 Task: Find connections with filter location Nova Era with filter topic #Indiawith filter profile language Spanish with filter current company United HR Solutions Pvt. Ltd. with filter school TKM College of Engineering , Kollam with filter industry Temporary Help Services with filter service category Business Law with filter keywords title Dog Walker / Pet Sitter
Action: Mouse moved to (257, 337)
Screenshot: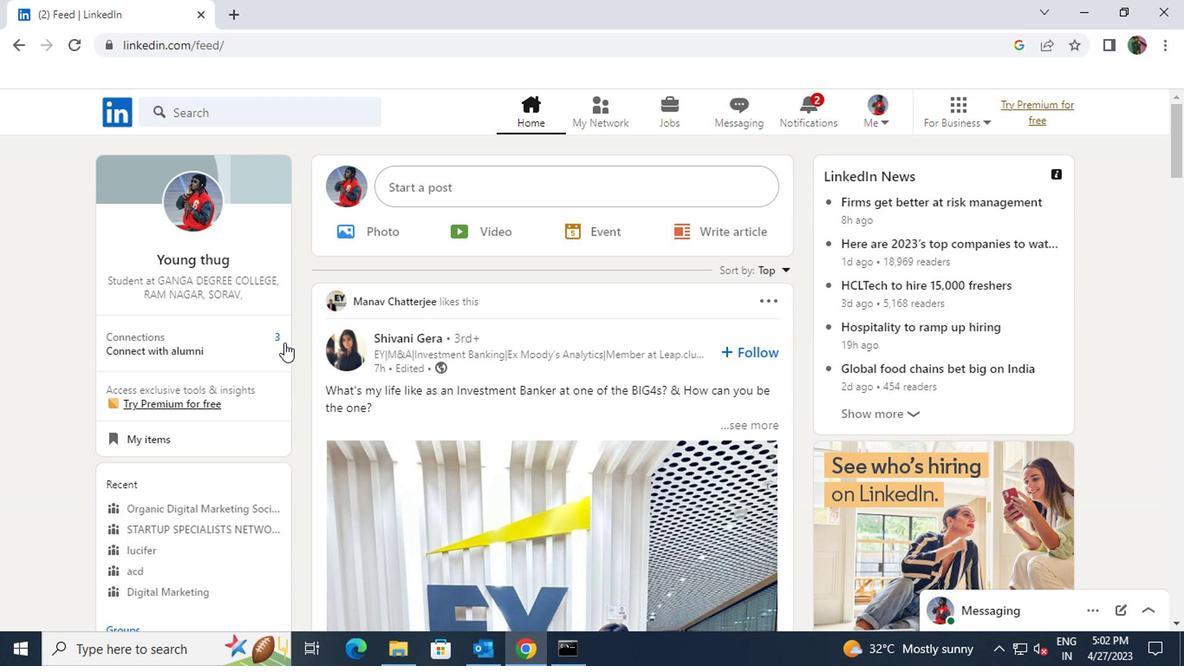 
Action: Mouse pressed left at (257, 337)
Screenshot: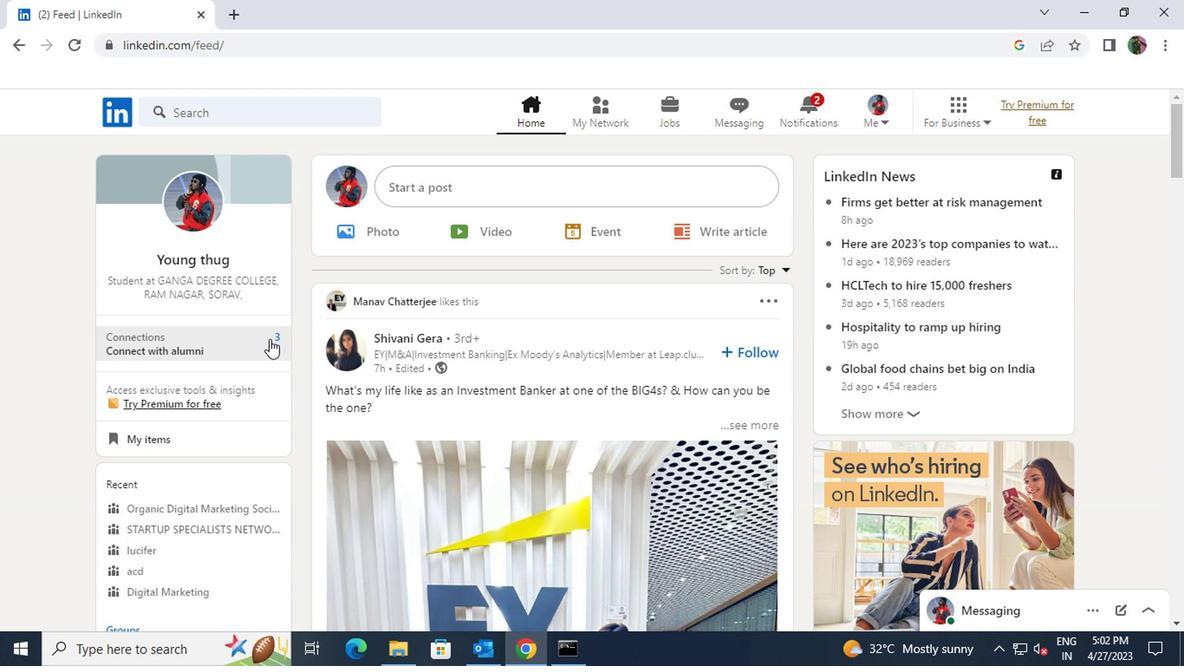 
Action: Mouse moved to (315, 207)
Screenshot: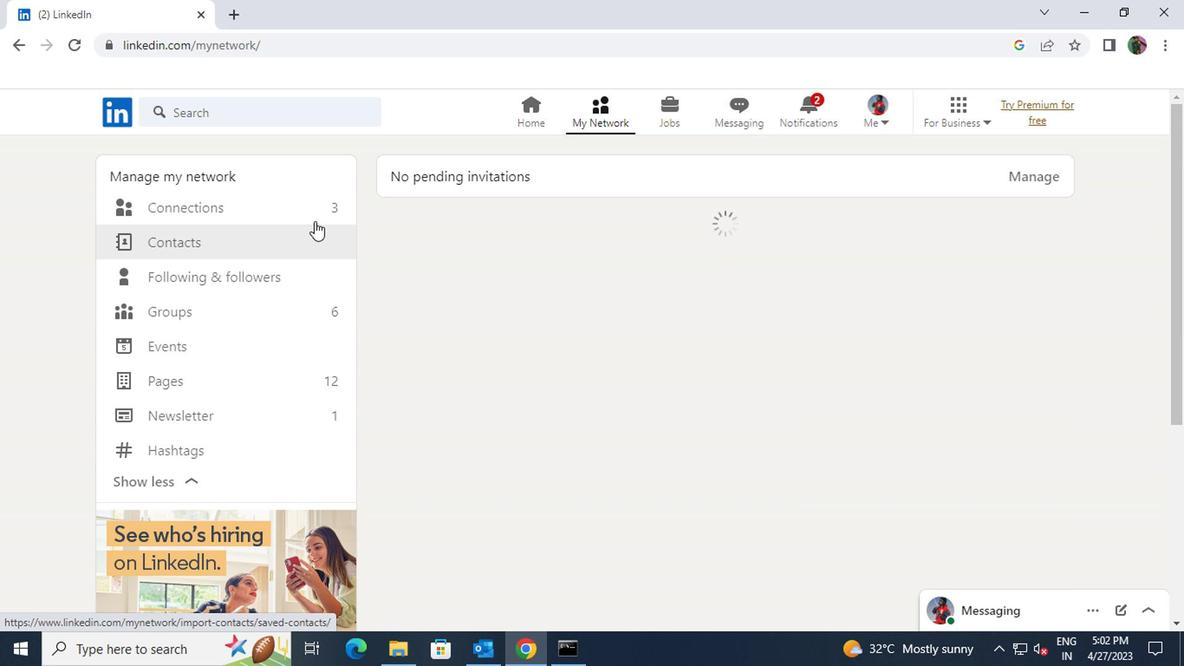 
Action: Mouse pressed left at (315, 207)
Screenshot: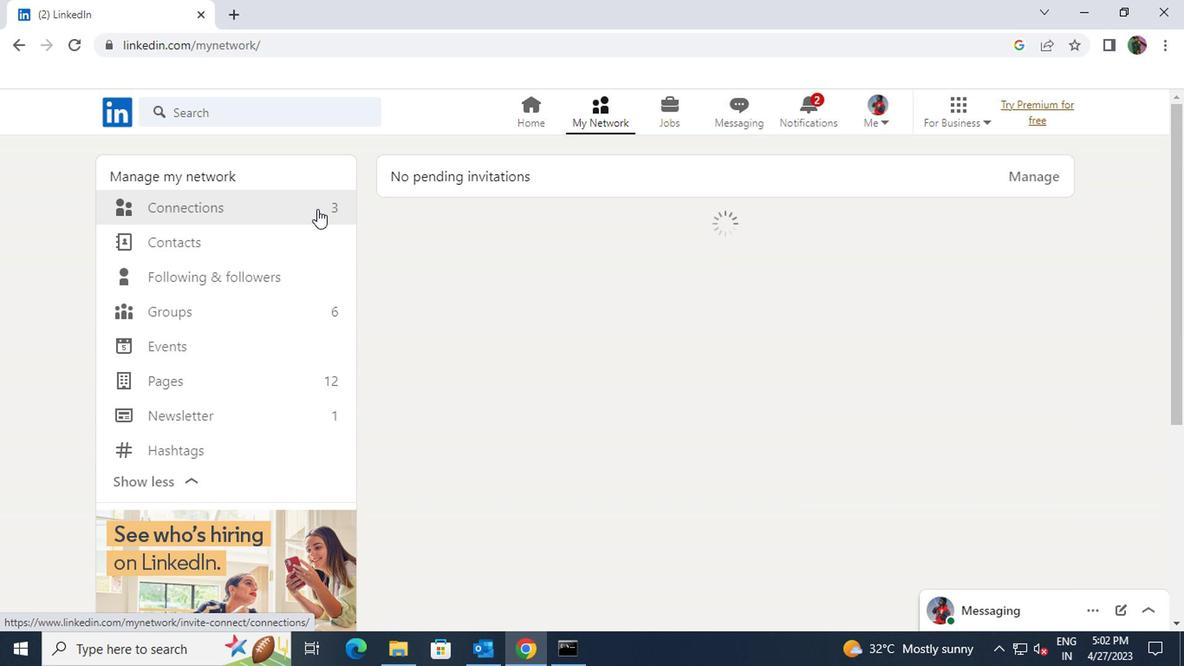 
Action: Mouse moved to (704, 211)
Screenshot: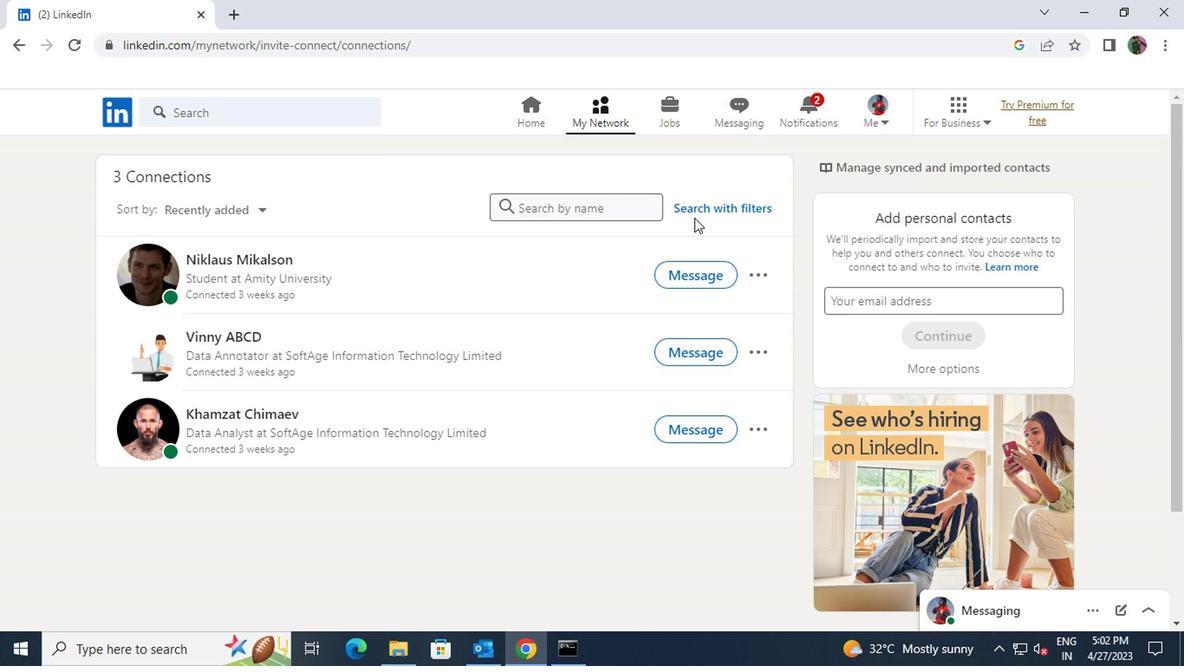
Action: Mouse pressed left at (704, 211)
Screenshot: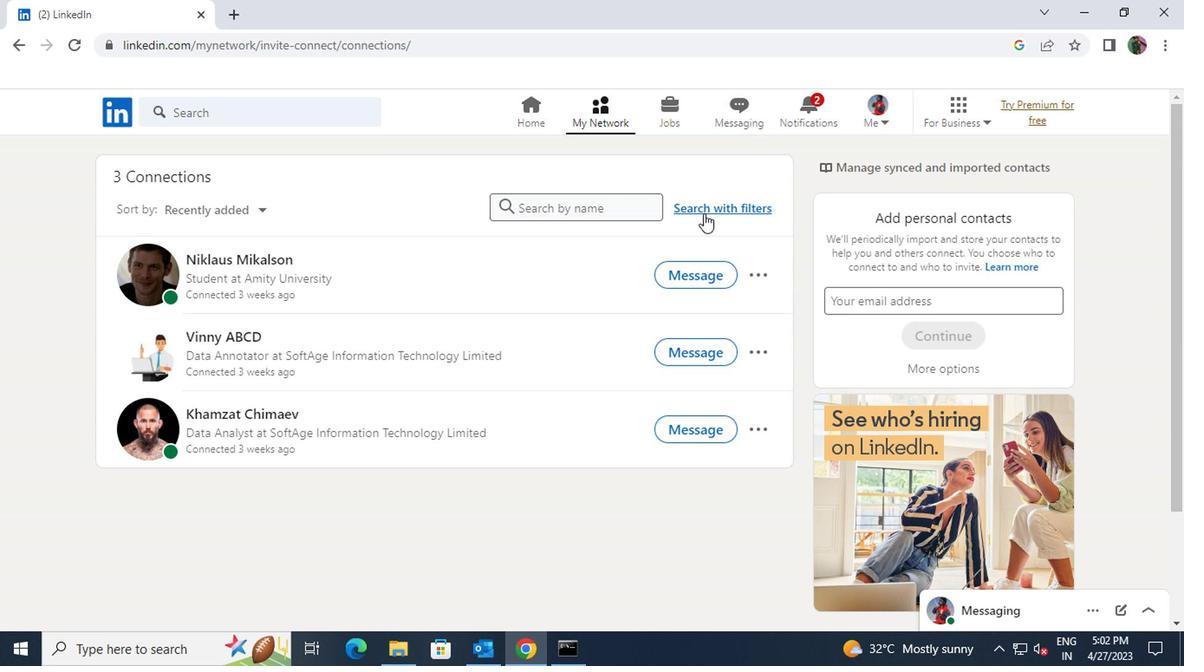 
Action: Mouse moved to (651, 166)
Screenshot: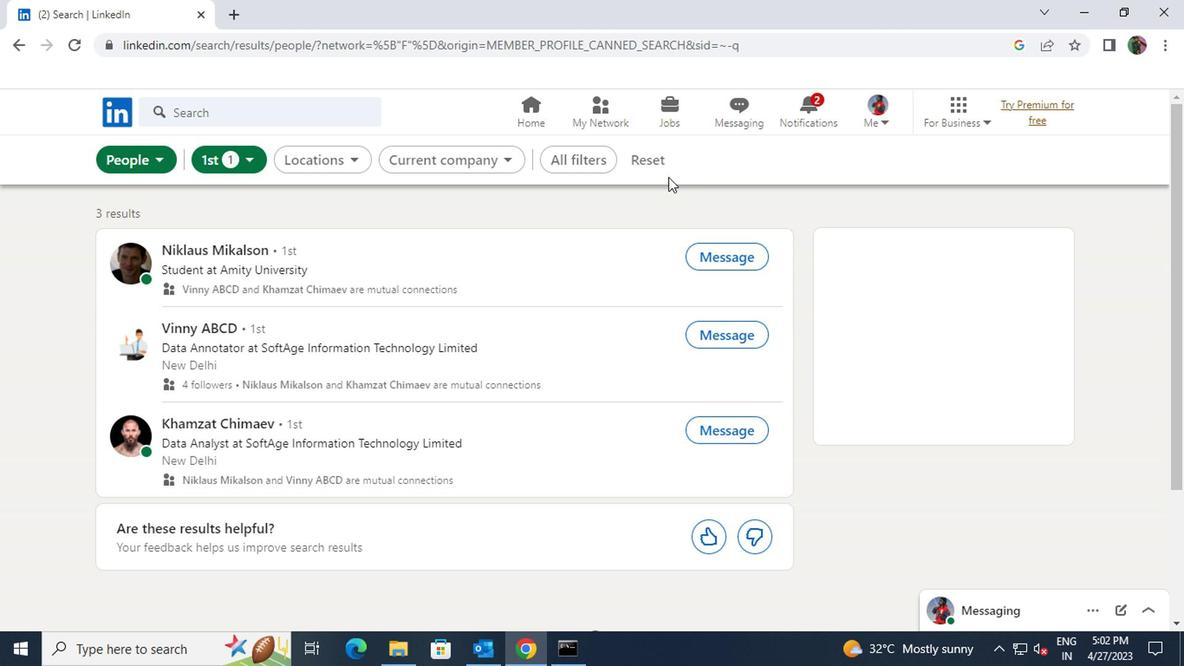 
Action: Mouse pressed left at (651, 166)
Screenshot: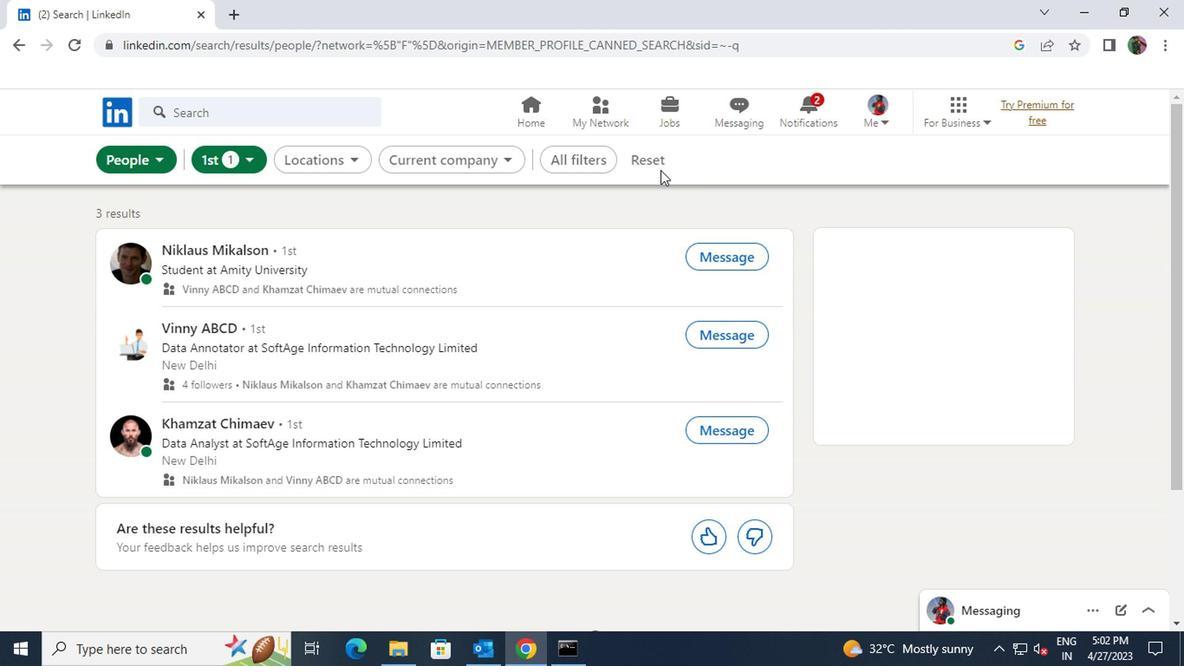 
Action: Mouse moved to (642, 159)
Screenshot: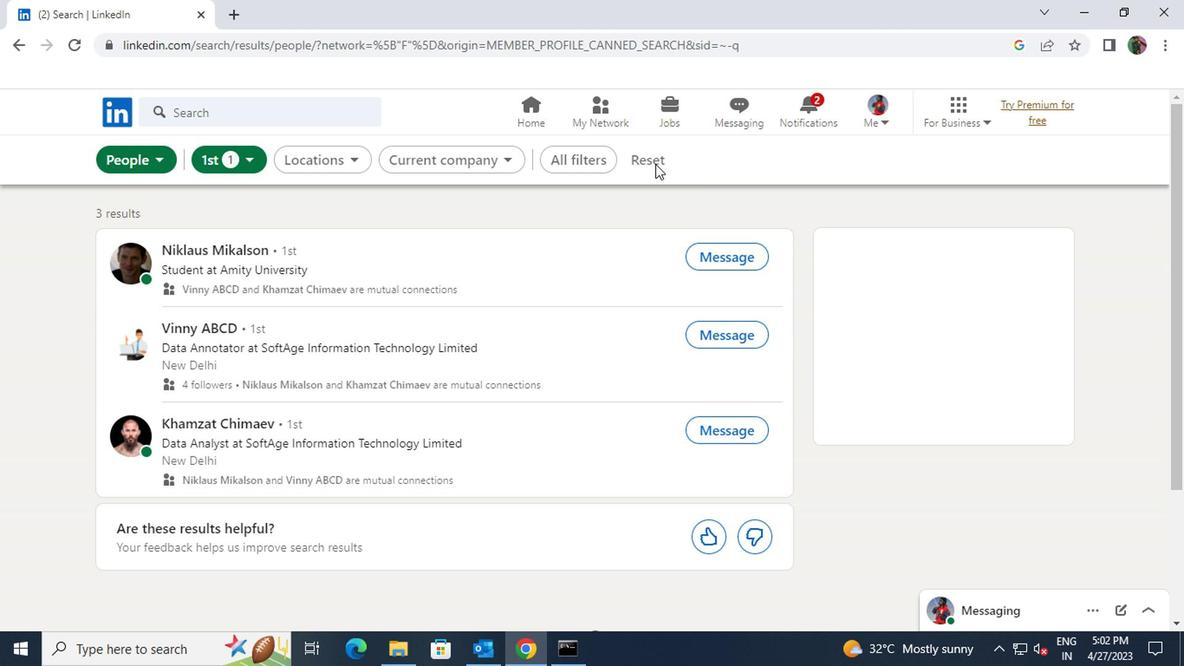 
Action: Mouse pressed left at (642, 159)
Screenshot: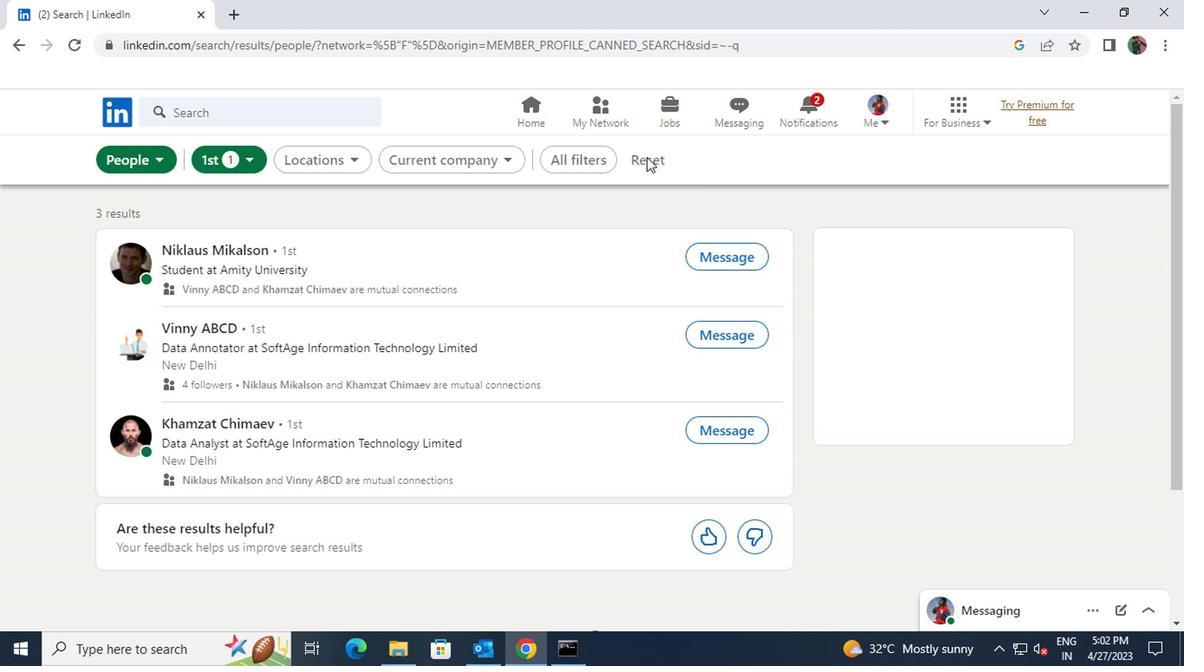 
Action: Mouse moved to (634, 162)
Screenshot: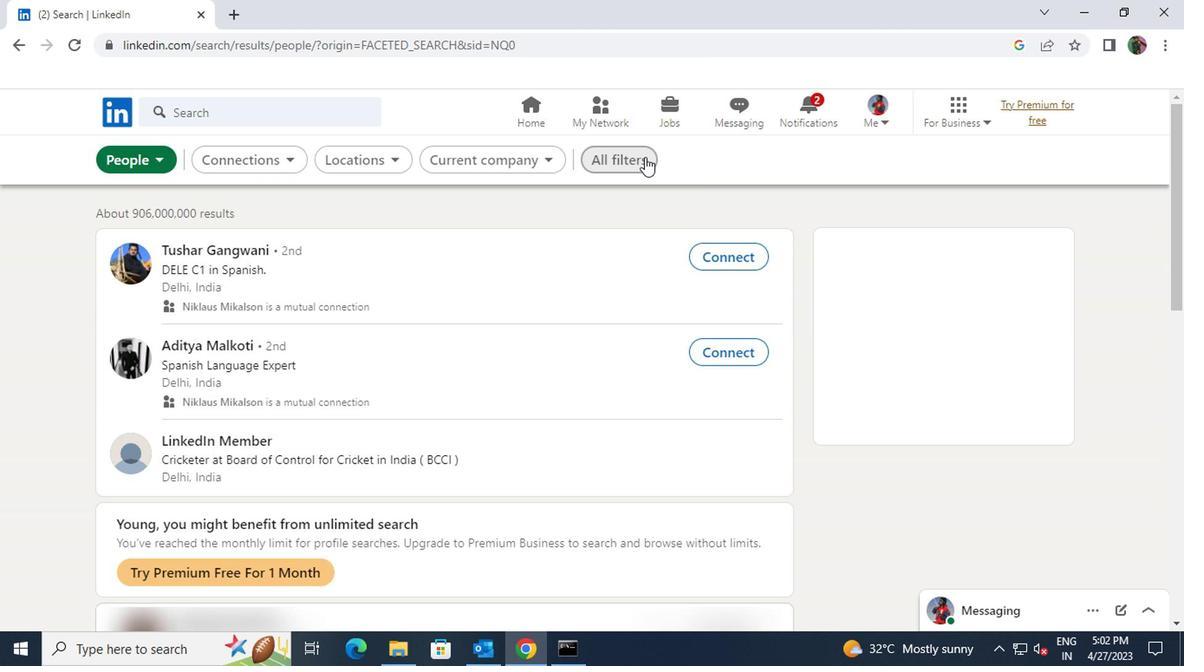 
Action: Mouse pressed left at (634, 162)
Screenshot: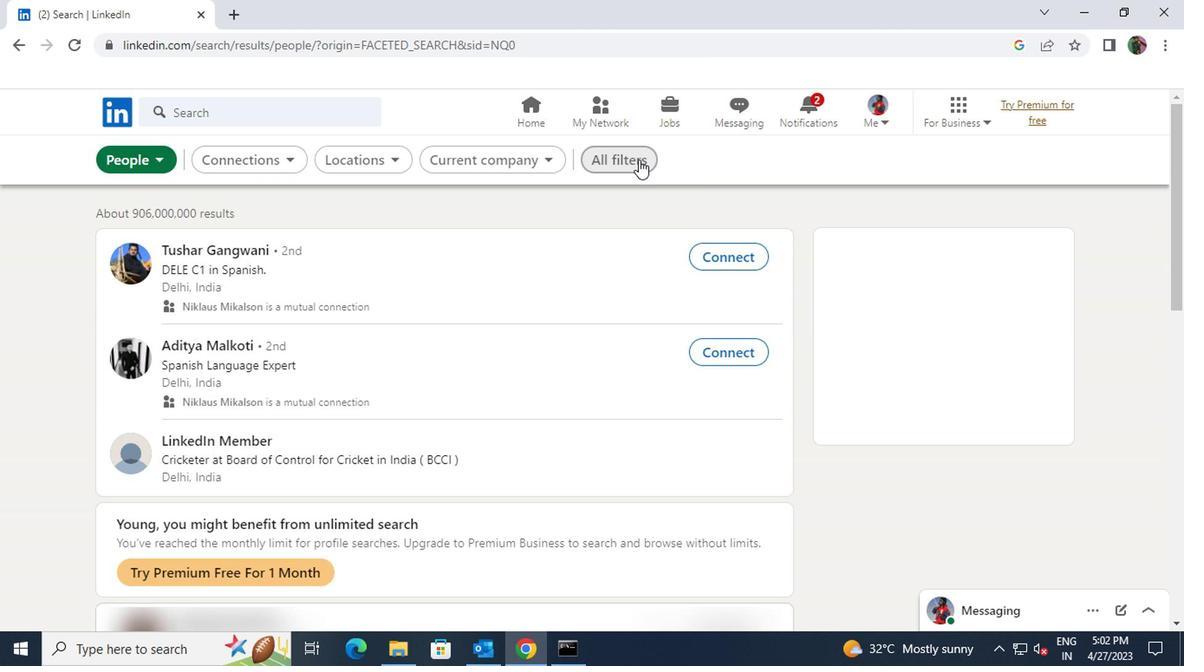 
Action: Mouse moved to (864, 320)
Screenshot: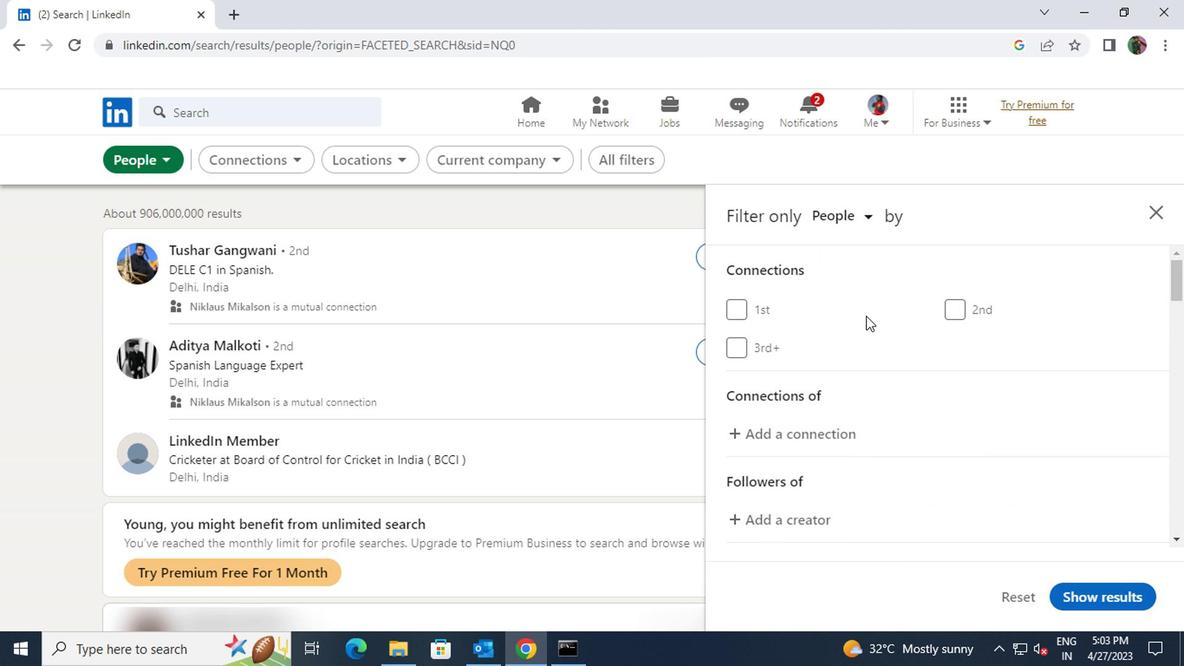 
Action: Mouse scrolled (864, 319) with delta (0, 0)
Screenshot: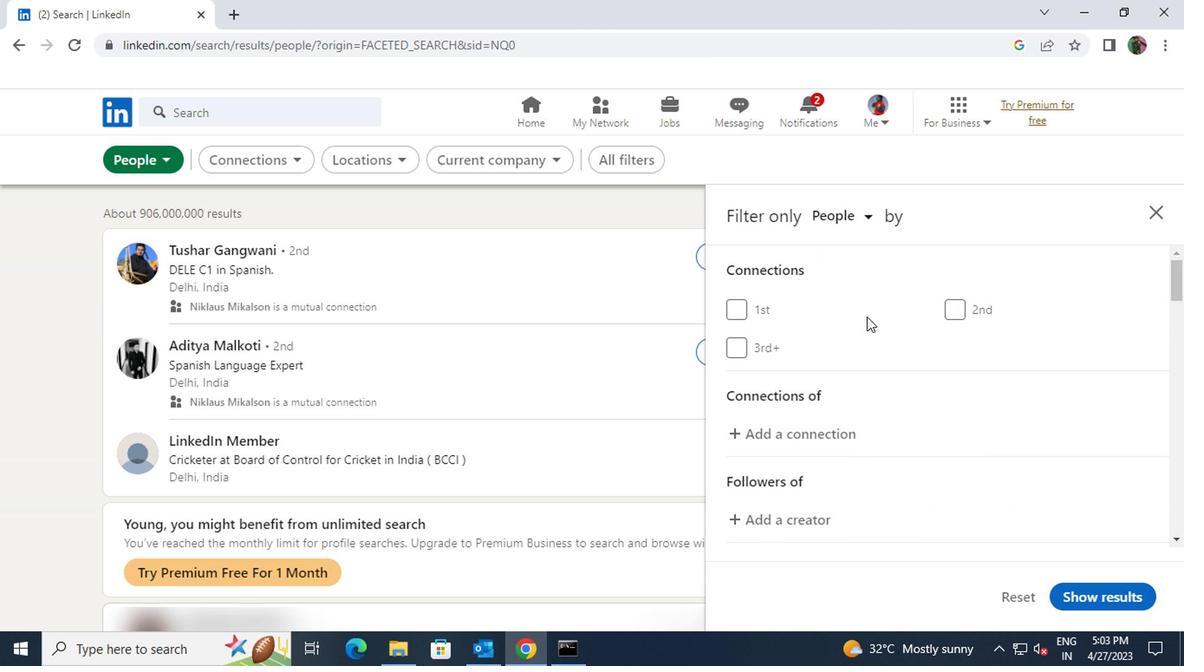 
Action: Mouse scrolled (864, 319) with delta (0, 0)
Screenshot: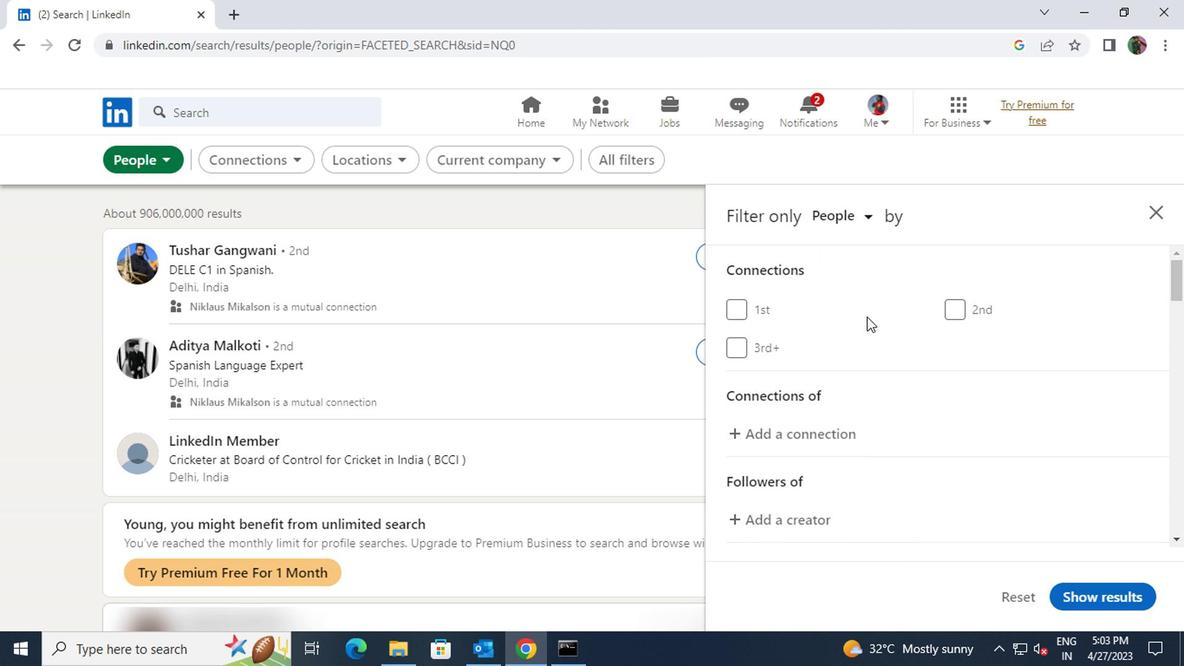 
Action: Mouse scrolled (864, 319) with delta (0, 0)
Screenshot: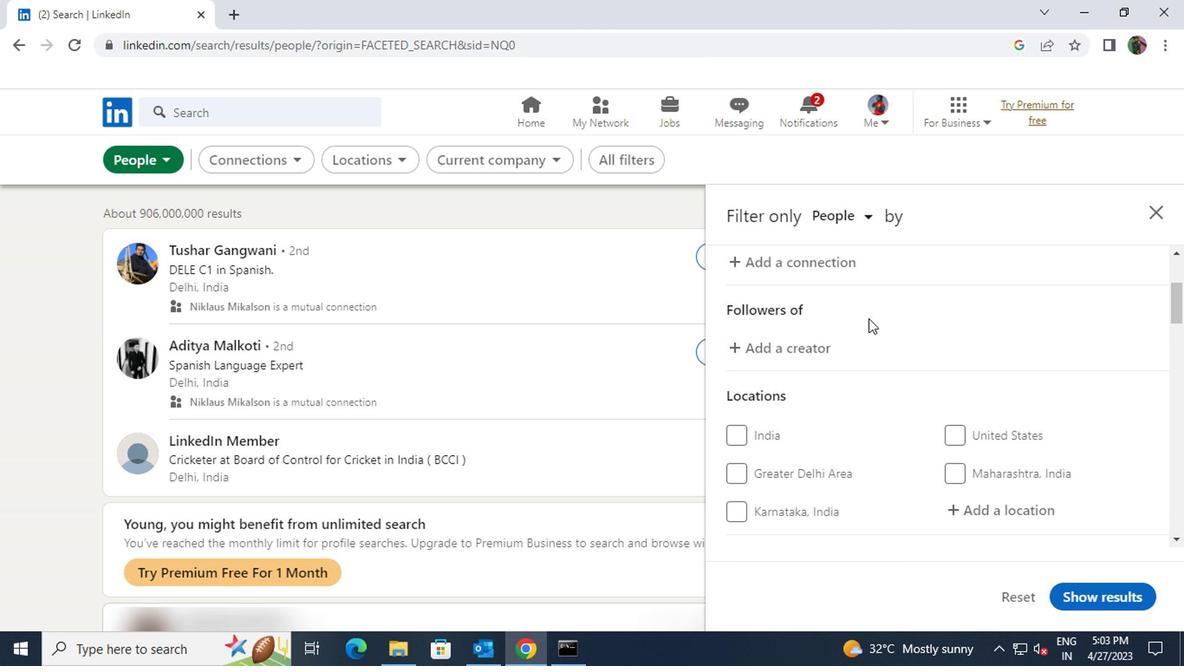 
Action: Mouse moved to (968, 419)
Screenshot: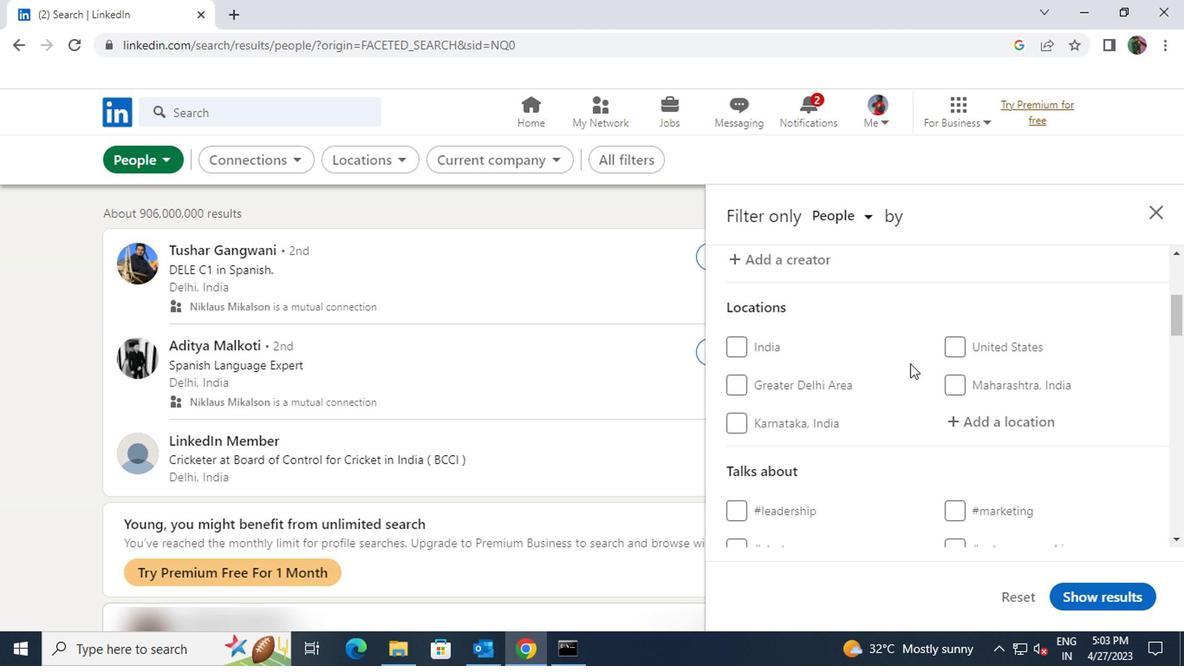 
Action: Mouse pressed left at (968, 419)
Screenshot: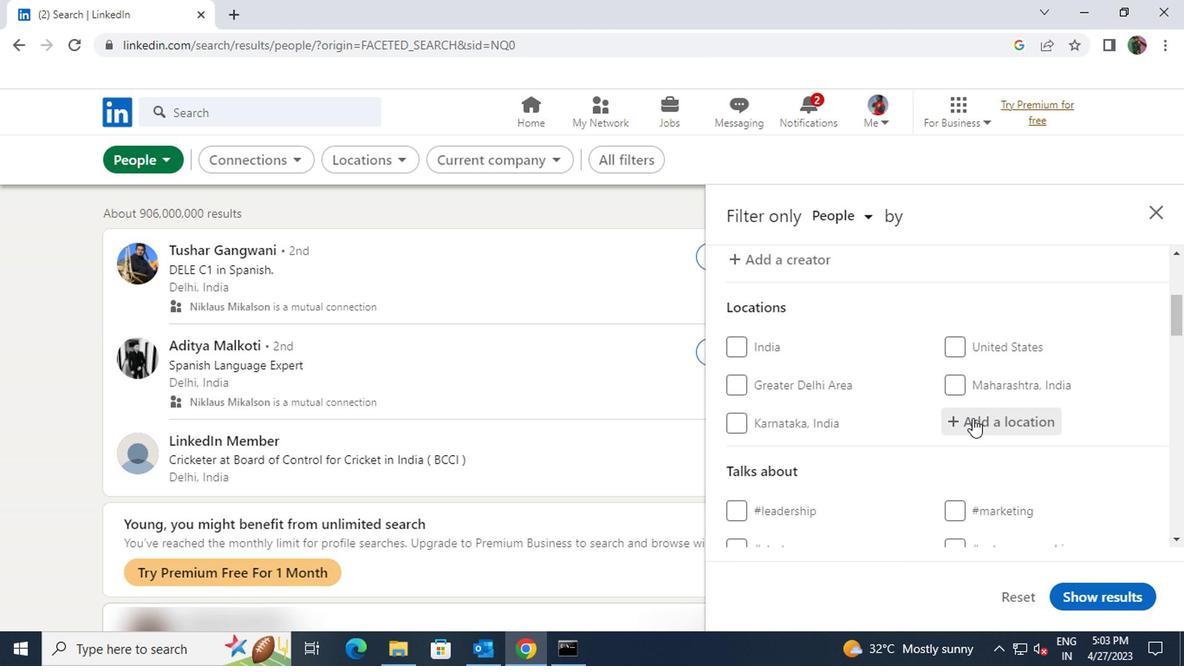
Action: Key pressed <Key.shift>NOVA<Key.space><Key.shift>ERA
Screenshot: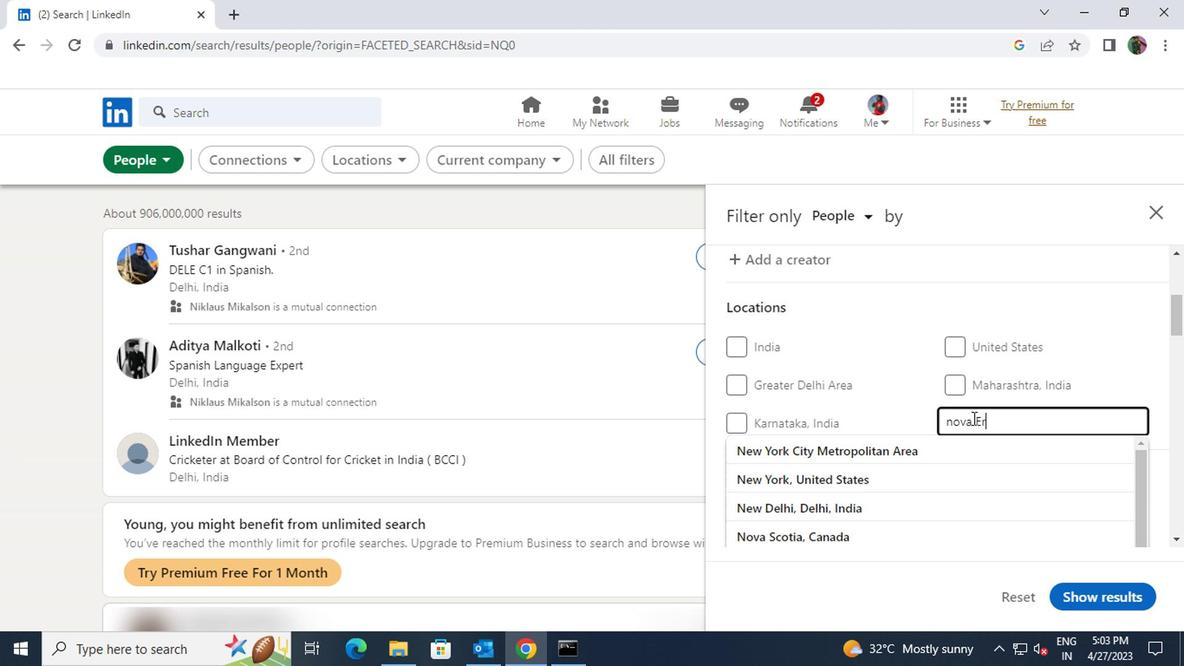 
Action: Mouse moved to (960, 437)
Screenshot: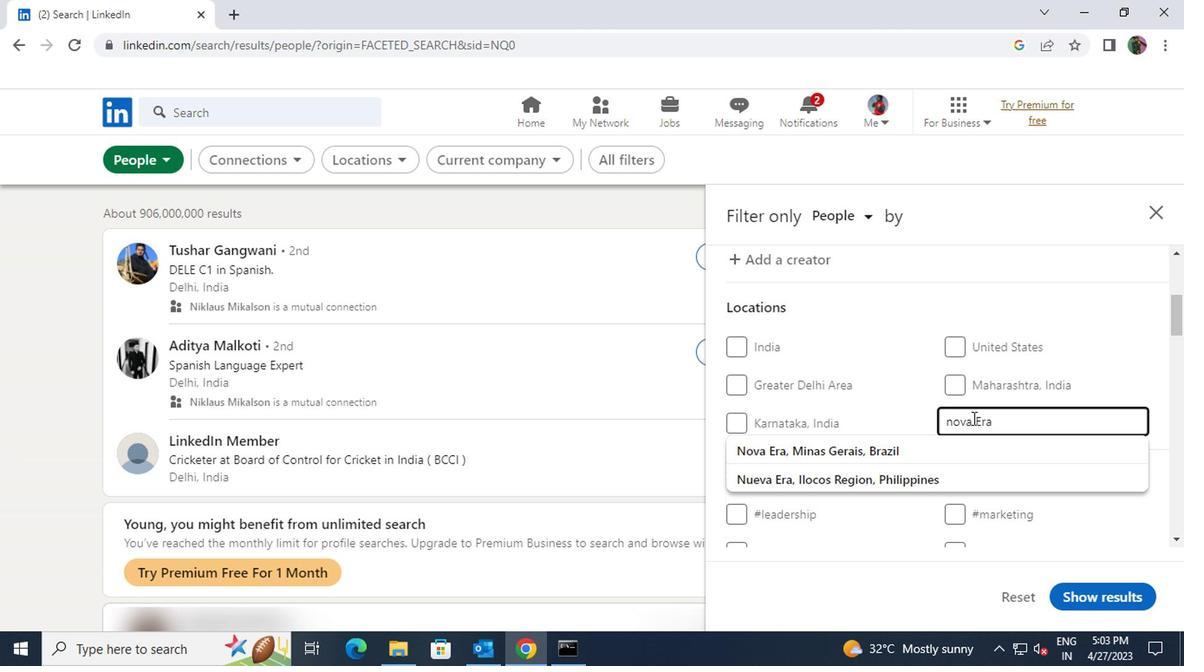 
Action: Mouse pressed left at (960, 437)
Screenshot: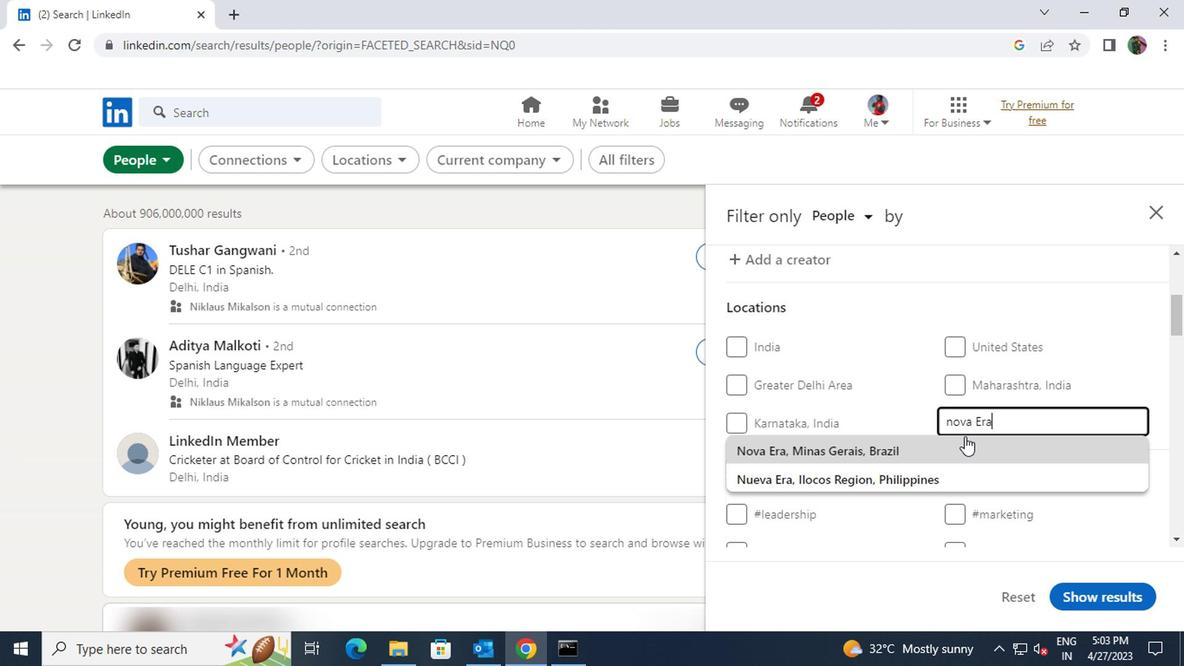 
Action: Mouse moved to (960, 434)
Screenshot: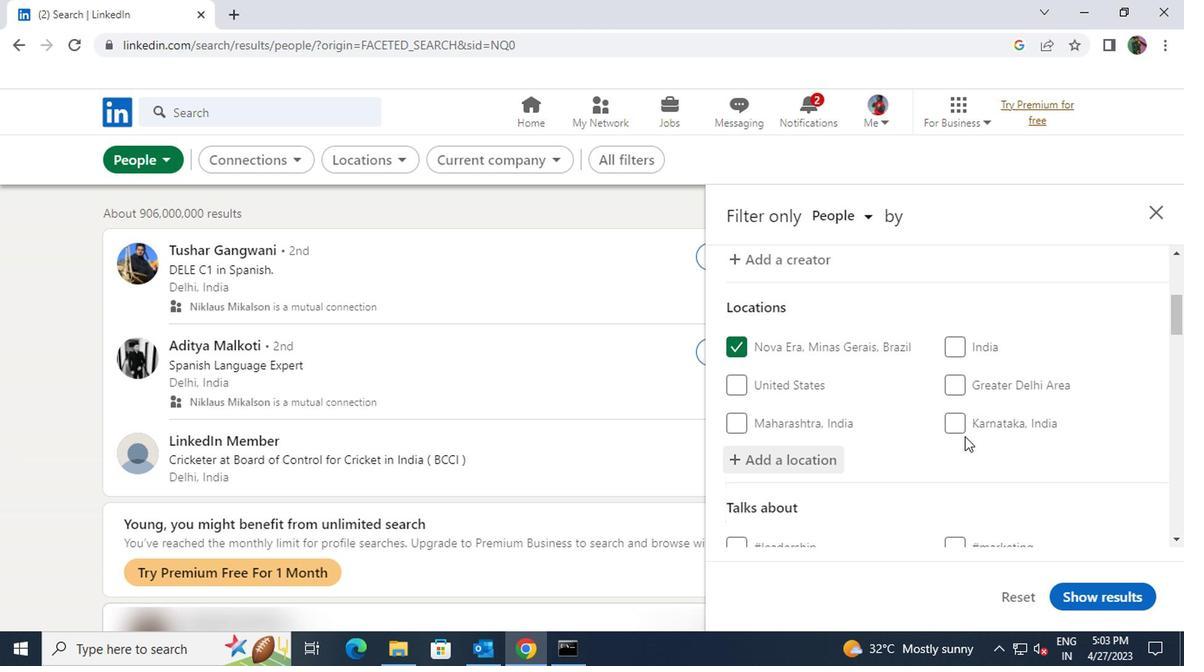 
Action: Mouse scrolled (960, 434) with delta (0, 0)
Screenshot: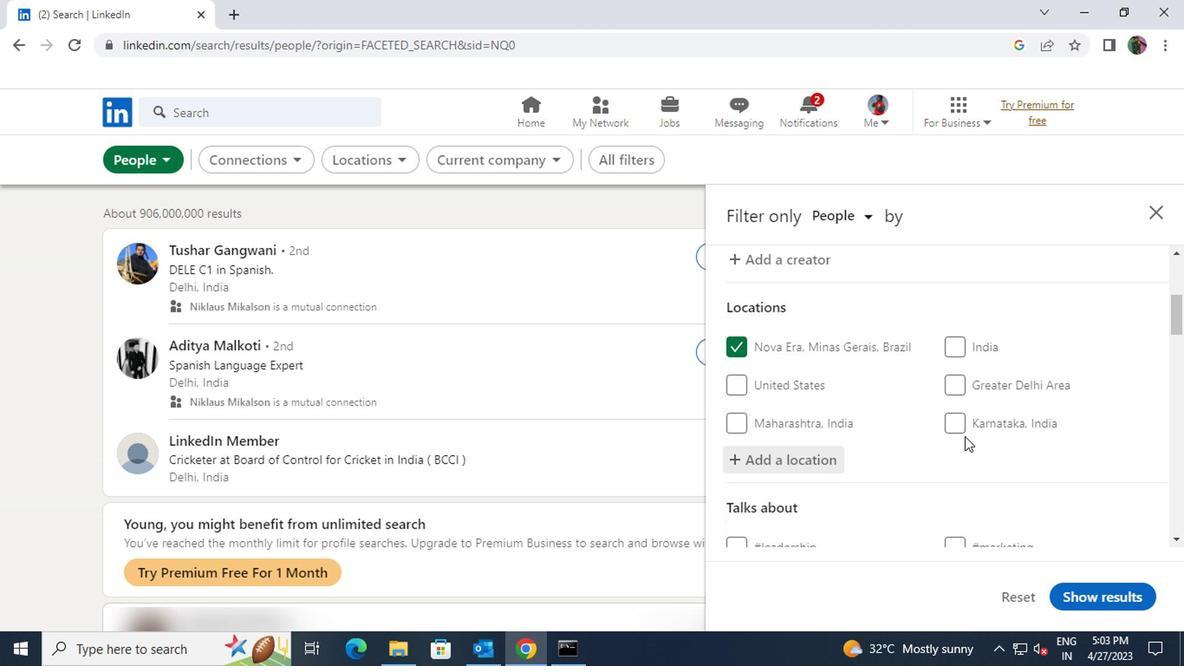 
Action: Mouse moved to (960, 434)
Screenshot: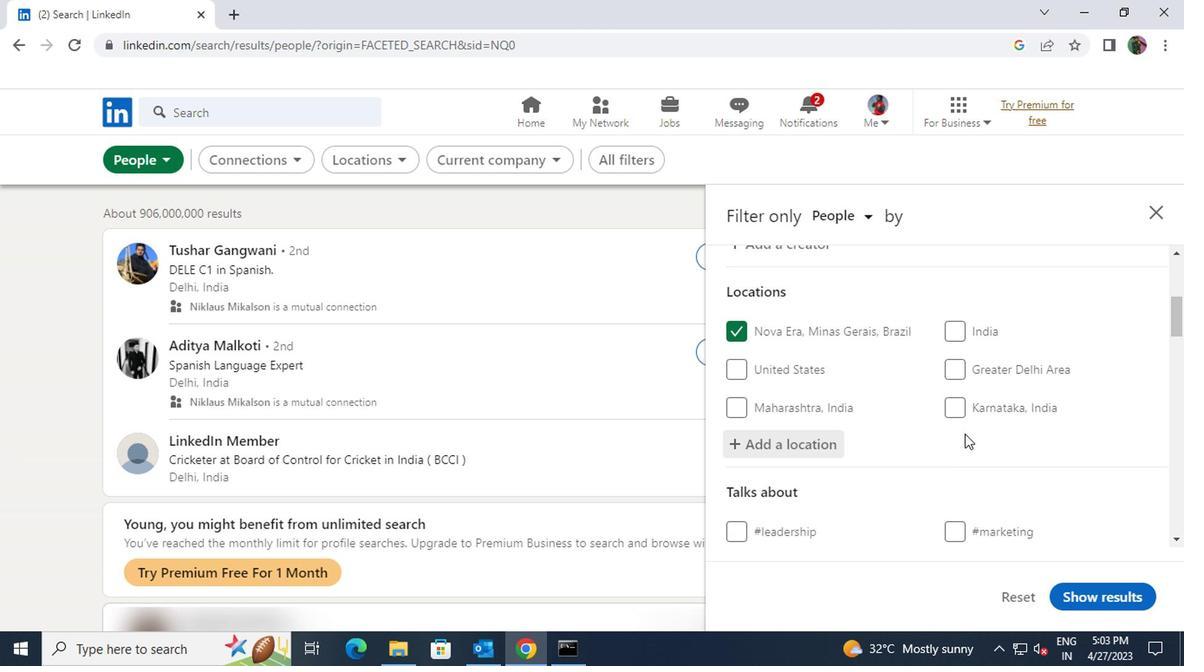 
Action: Mouse scrolled (960, 434) with delta (0, 0)
Screenshot: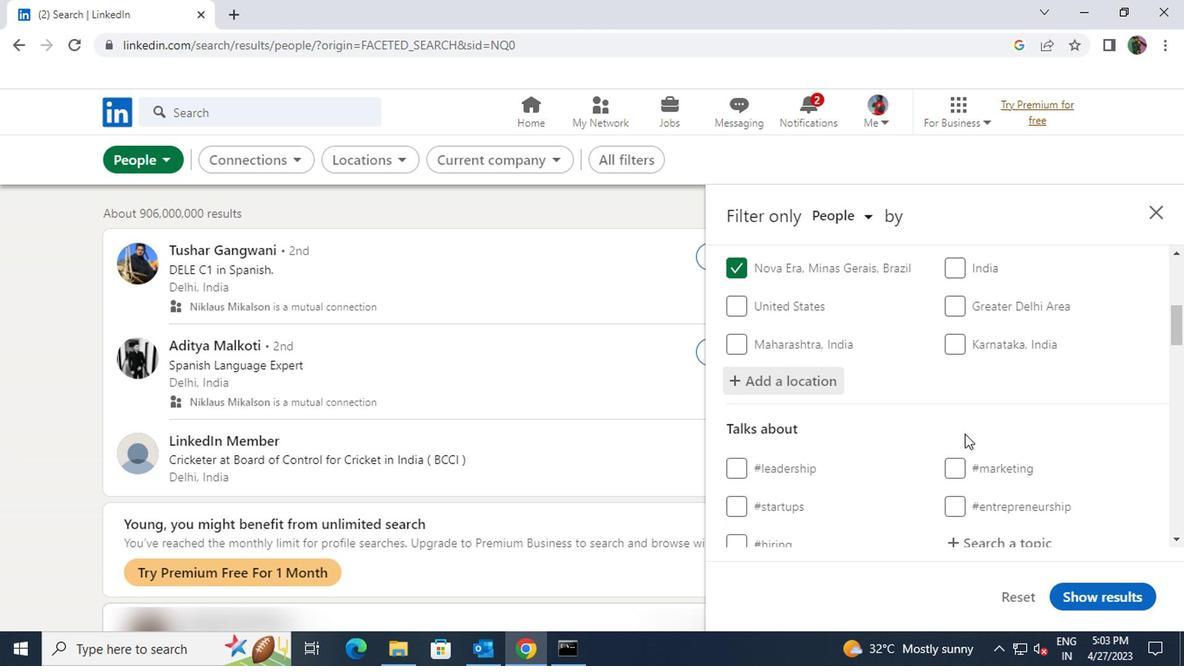 
Action: Mouse scrolled (960, 434) with delta (0, 0)
Screenshot: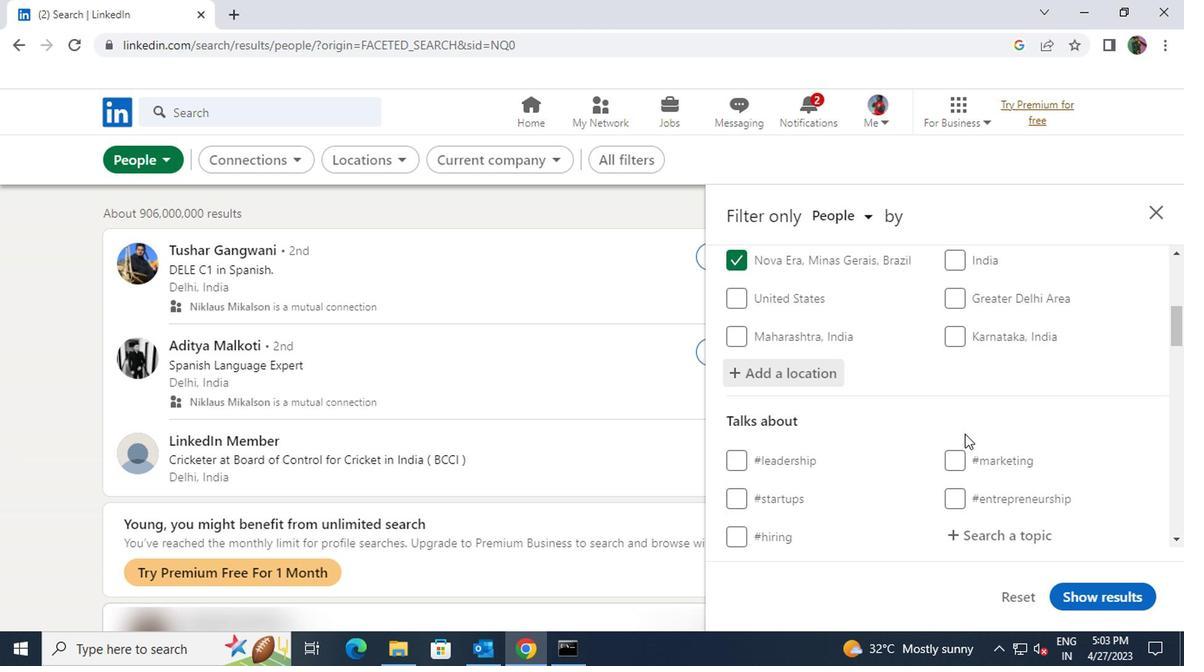 
Action: Mouse moved to (965, 357)
Screenshot: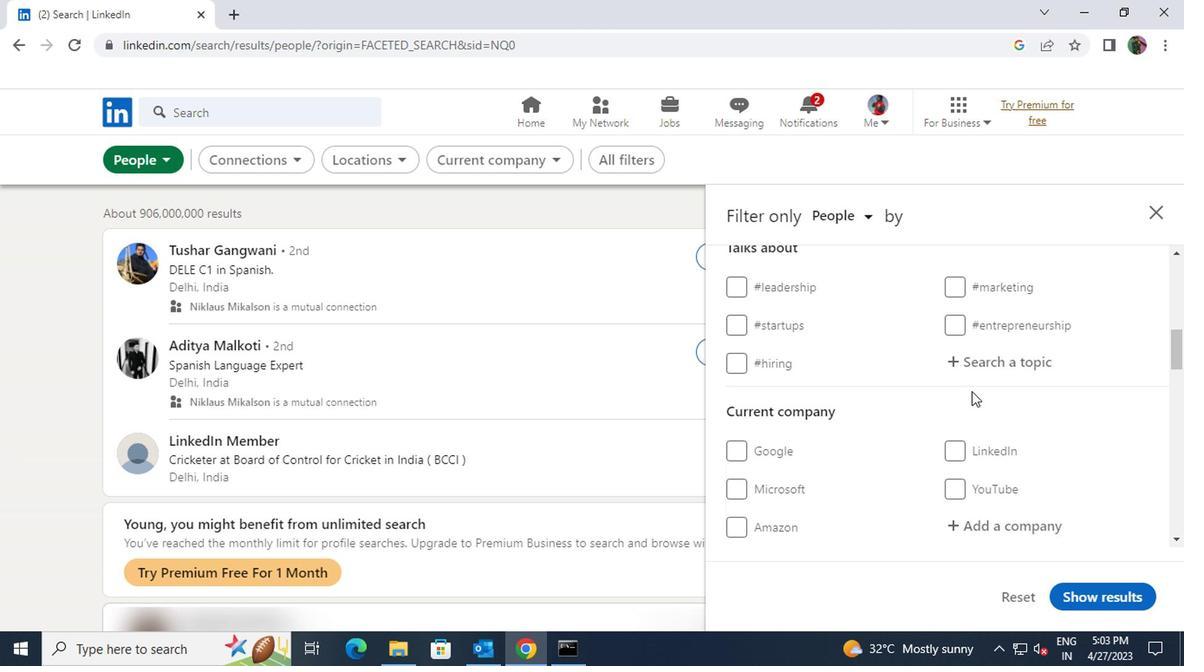 
Action: Mouse pressed left at (965, 357)
Screenshot: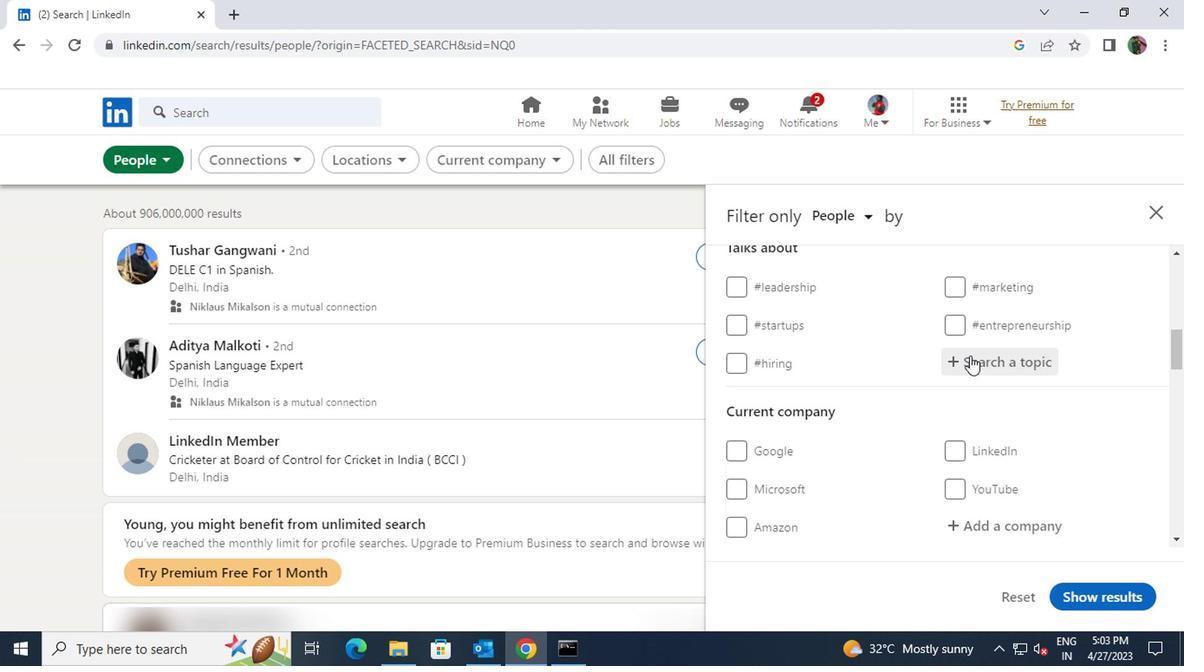 
Action: Key pressed <Key.shift>#<Key.shift>INDIAWITH
Screenshot: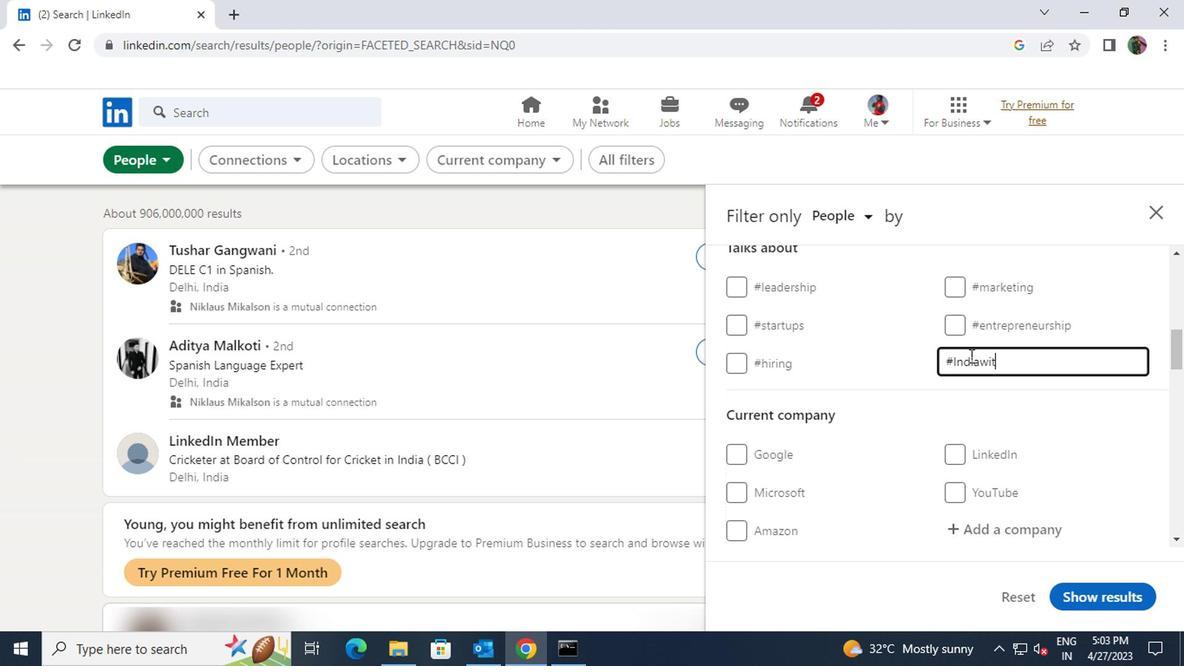 
Action: Mouse scrolled (965, 356) with delta (0, 0)
Screenshot: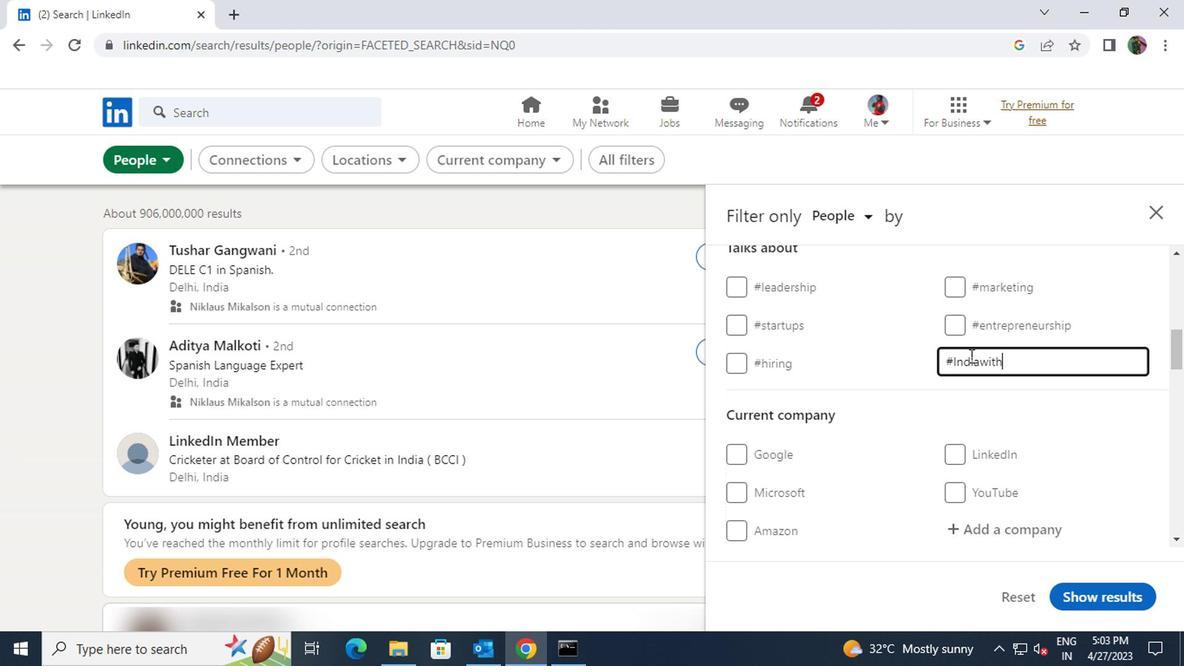 
Action: Mouse scrolled (965, 356) with delta (0, 0)
Screenshot: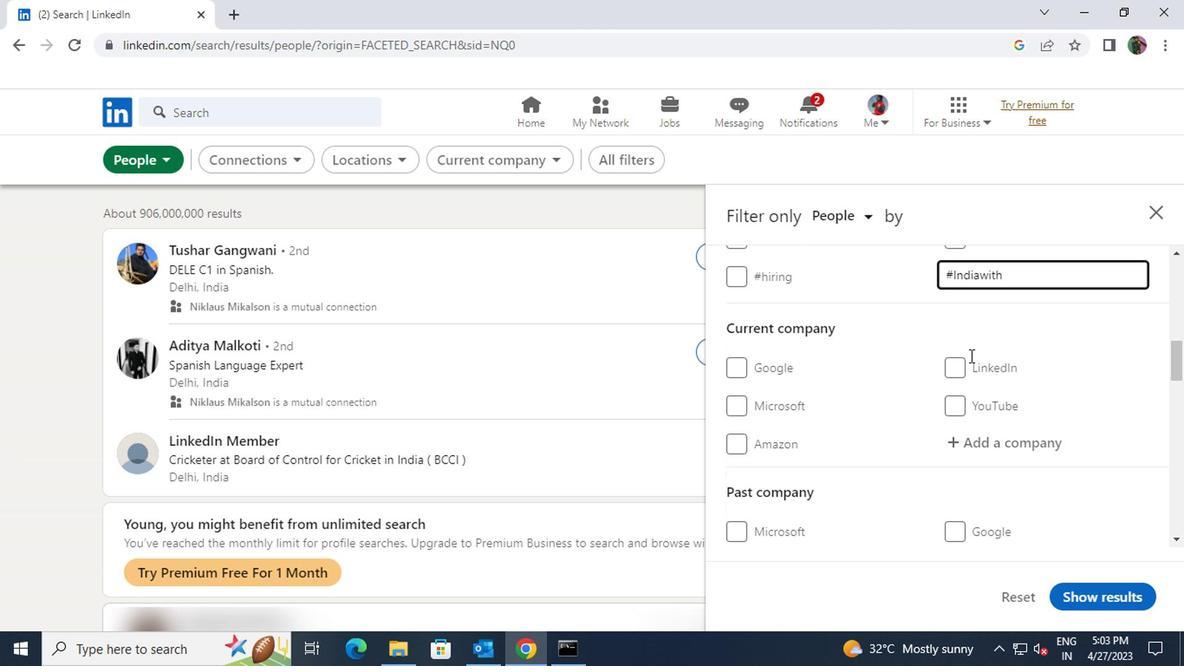 
Action: Mouse pressed left at (965, 357)
Screenshot: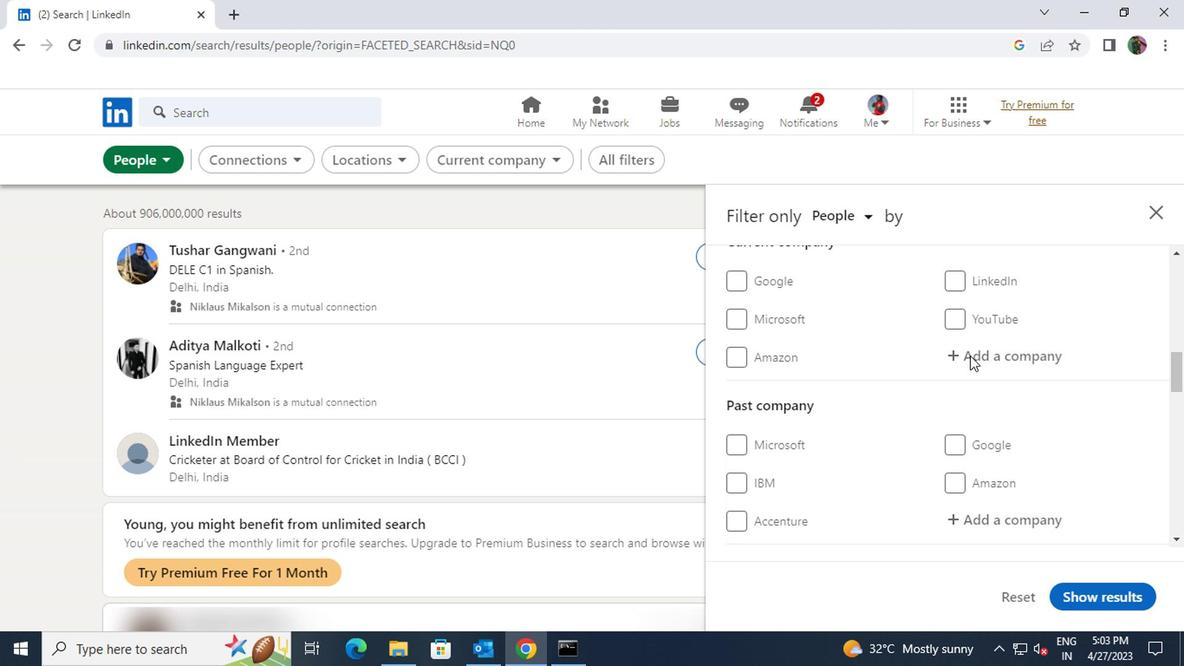 
Action: Key pressed <Key.shift>UNITED<Key.space><Key.shift><Key.shift><Key.shift><Key.shift><Key.shift><Key.shift>HR
Screenshot: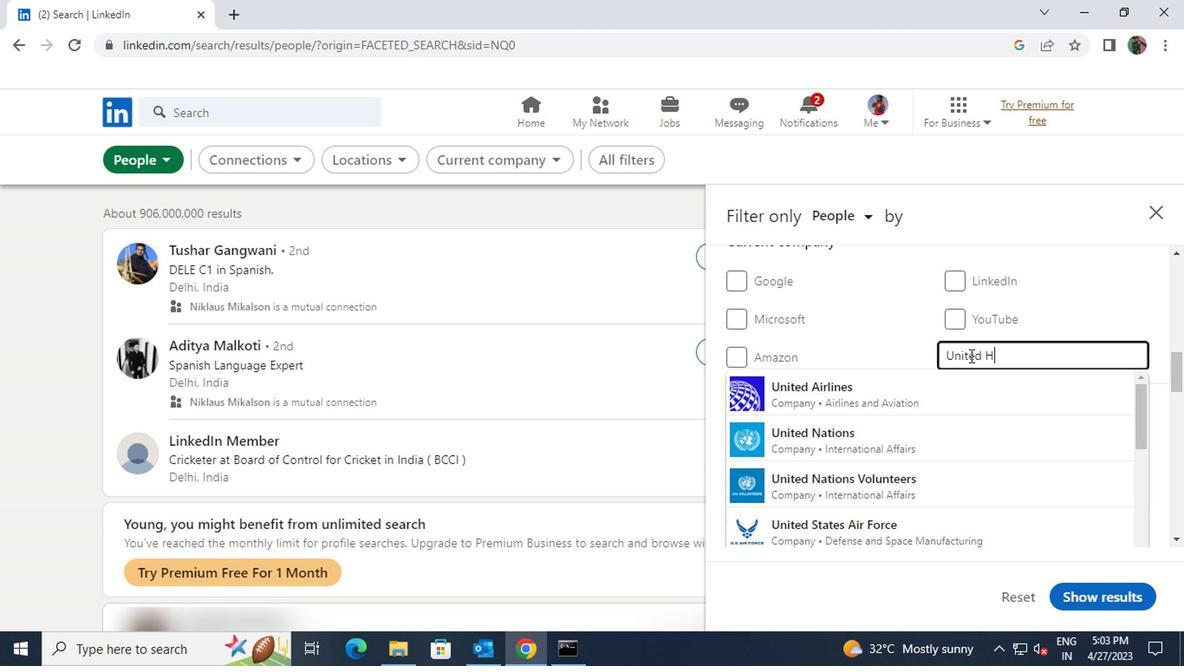
Action: Mouse moved to (956, 420)
Screenshot: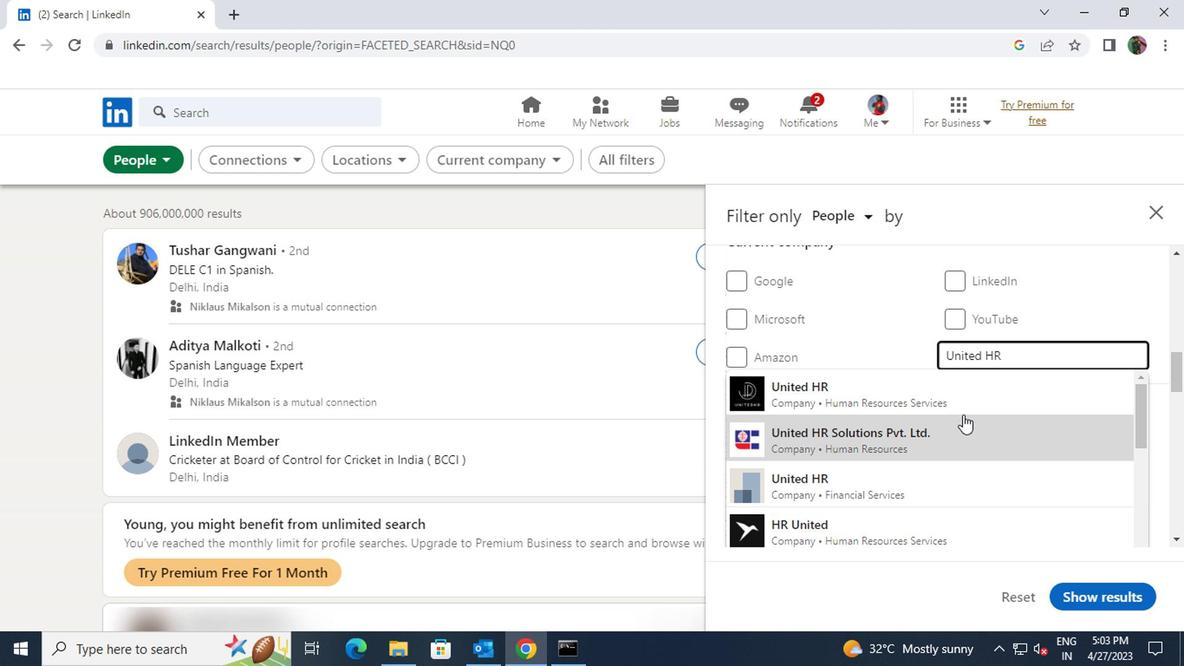 
Action: Mouse pressed left at (956, 420)
Screenshot: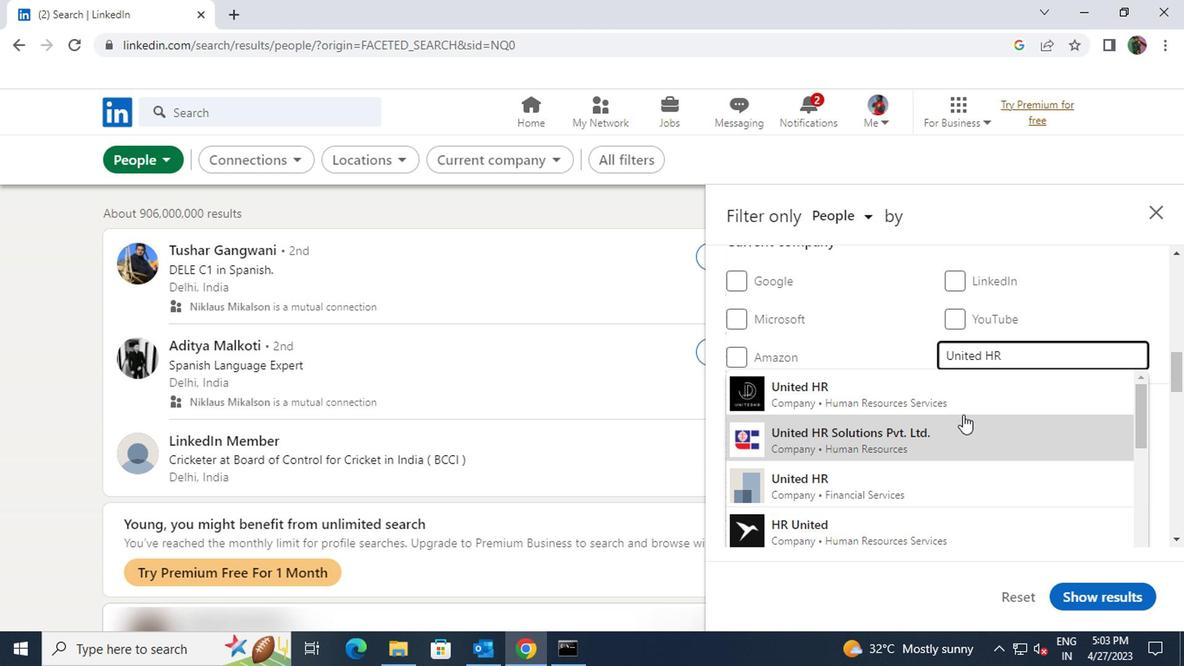 
Action: Mouse scrolled (956, 419) with delta (0, -1)
Screenshot: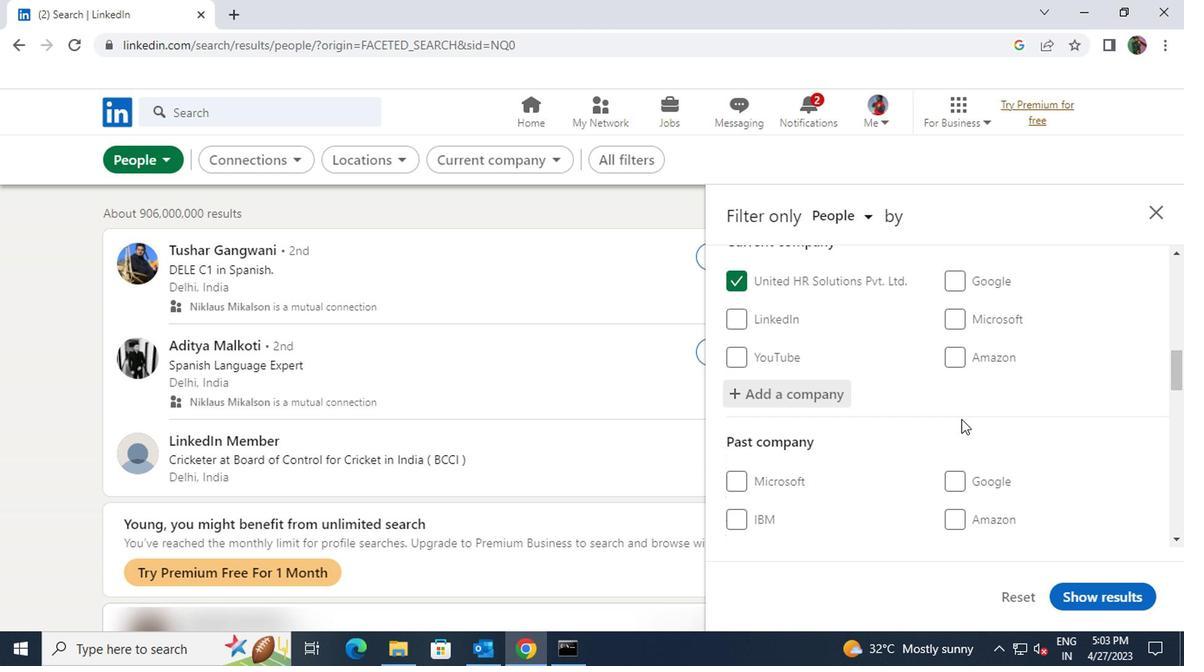 
Action: Mouse scrolled (956, 419) with delta (0, -1)
Screenshot: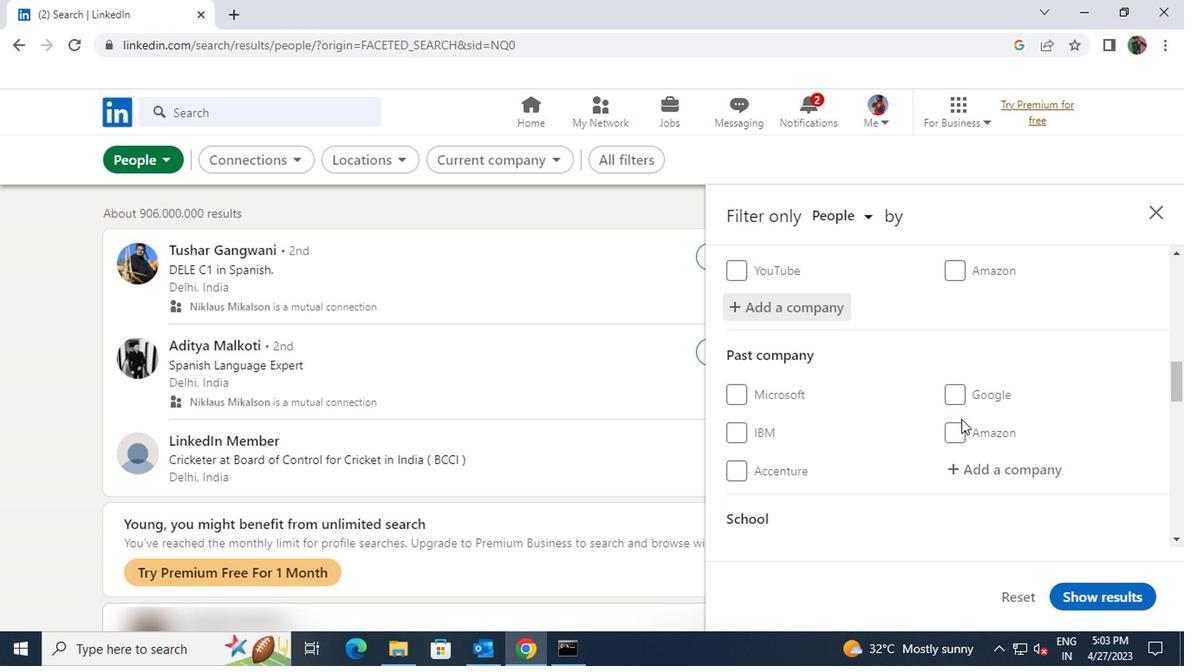 
Action: Mouse scrolled (956, 419) with delta (0, -1)
Screenshot: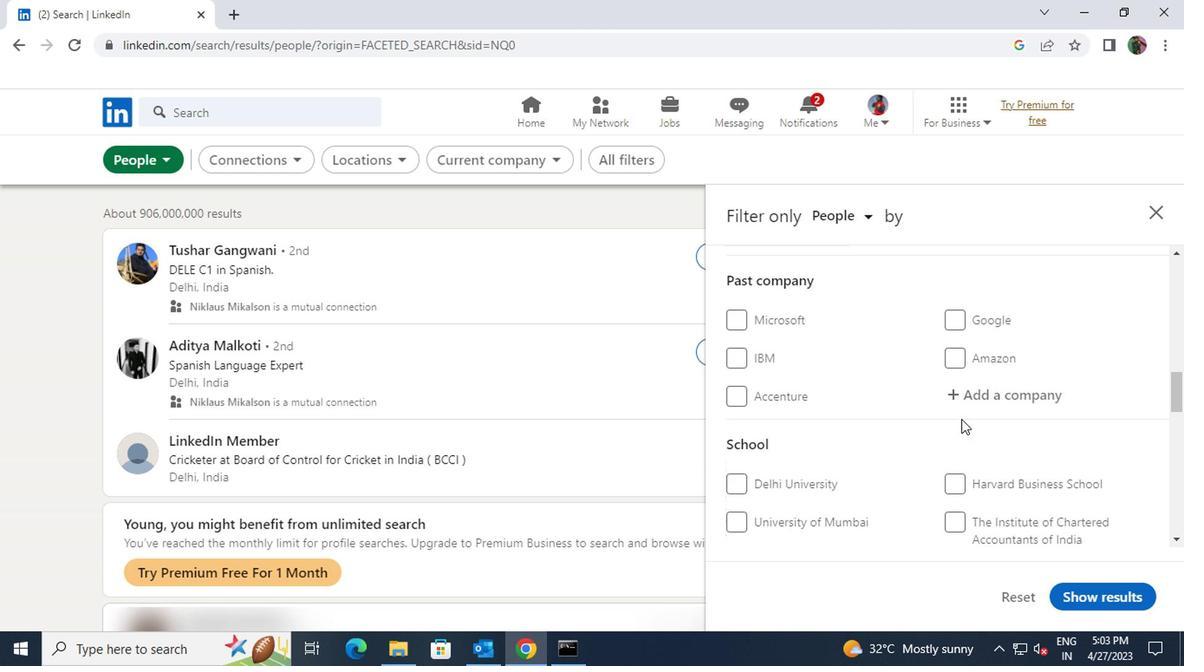 
Action: Mouse scrolled (956, 419) with delta (0, -1)
Screenshot: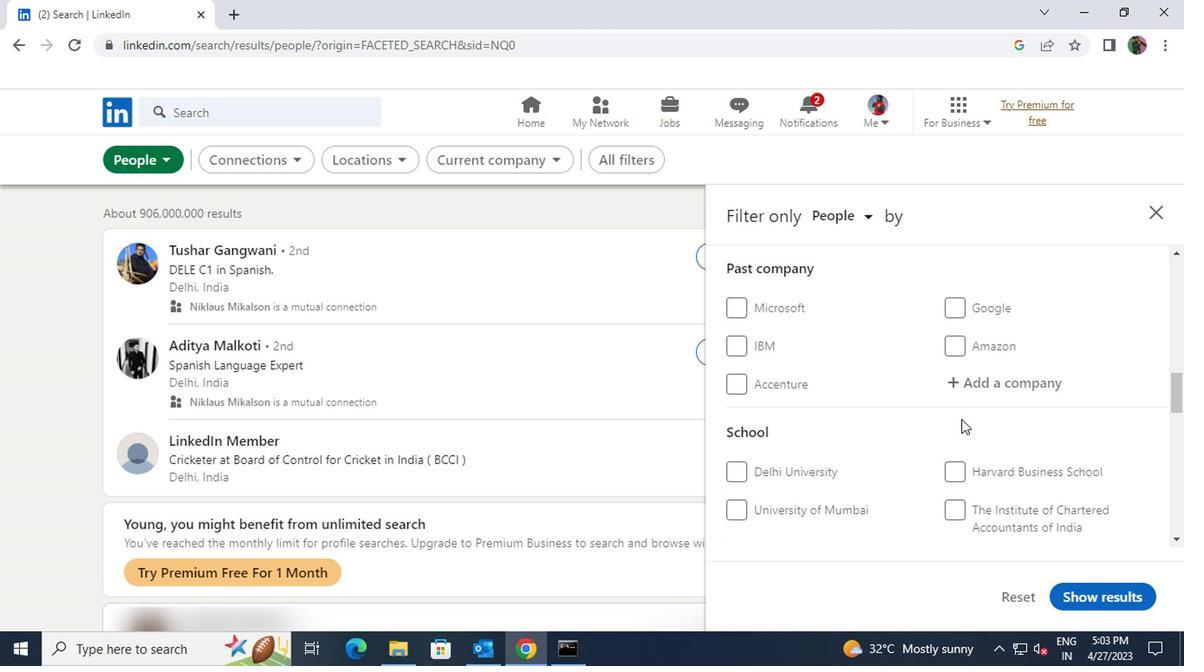 
Action: Mouse moved to (962, 386)
Screenshot: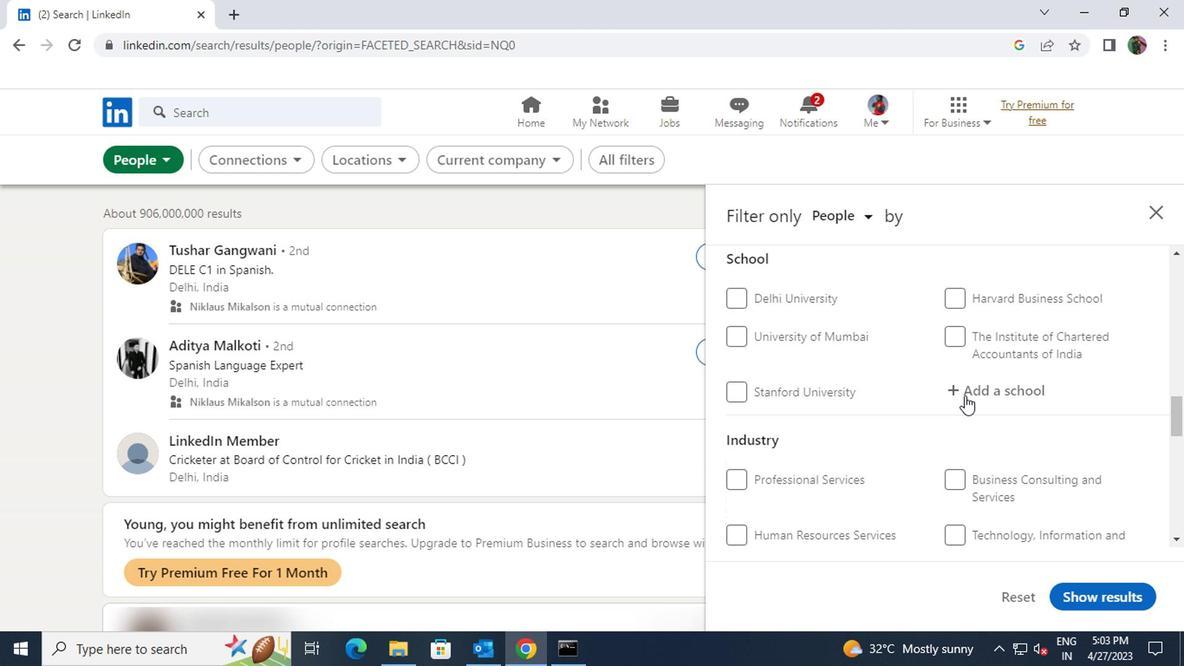 
Action: Mouse pressed left at (962, 386)
Screenshot: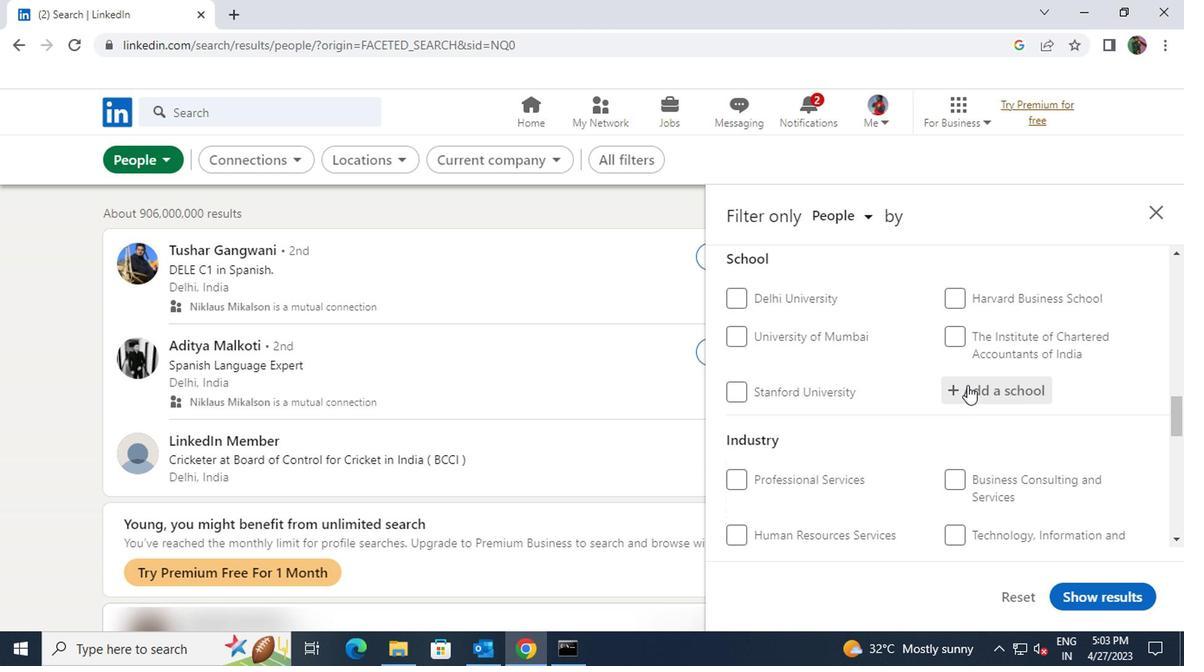
Action: Key pressed <Key.shift>TKM
Screenshot: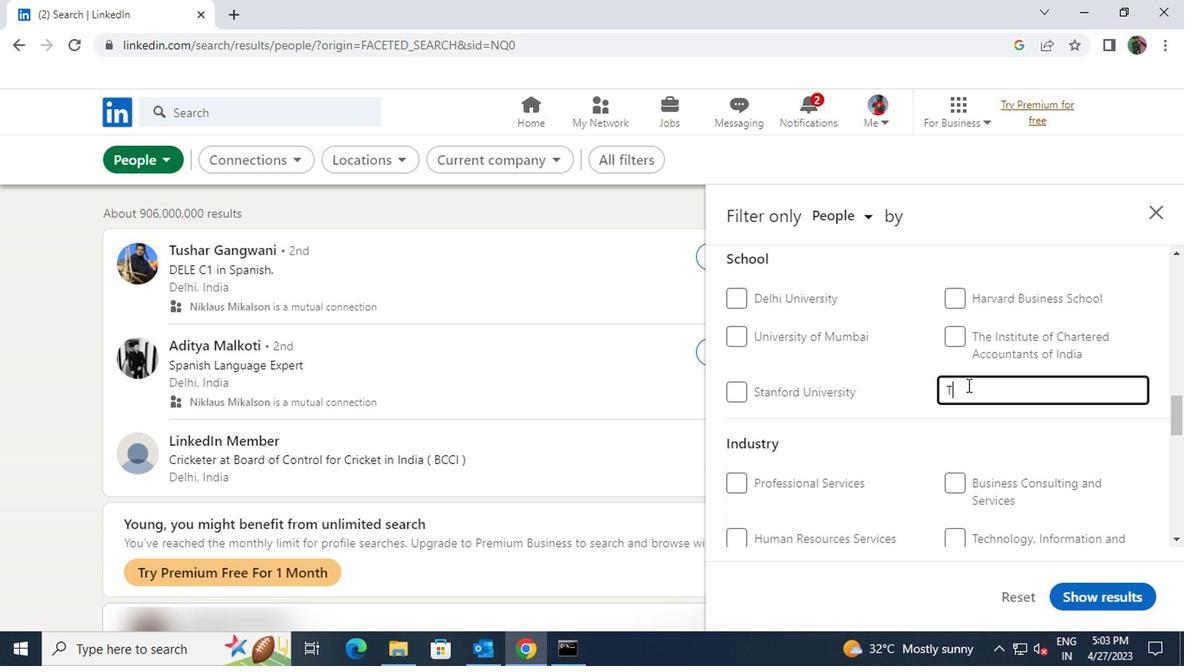 
Action: Mouse moved to (988, 500)
Screenshot: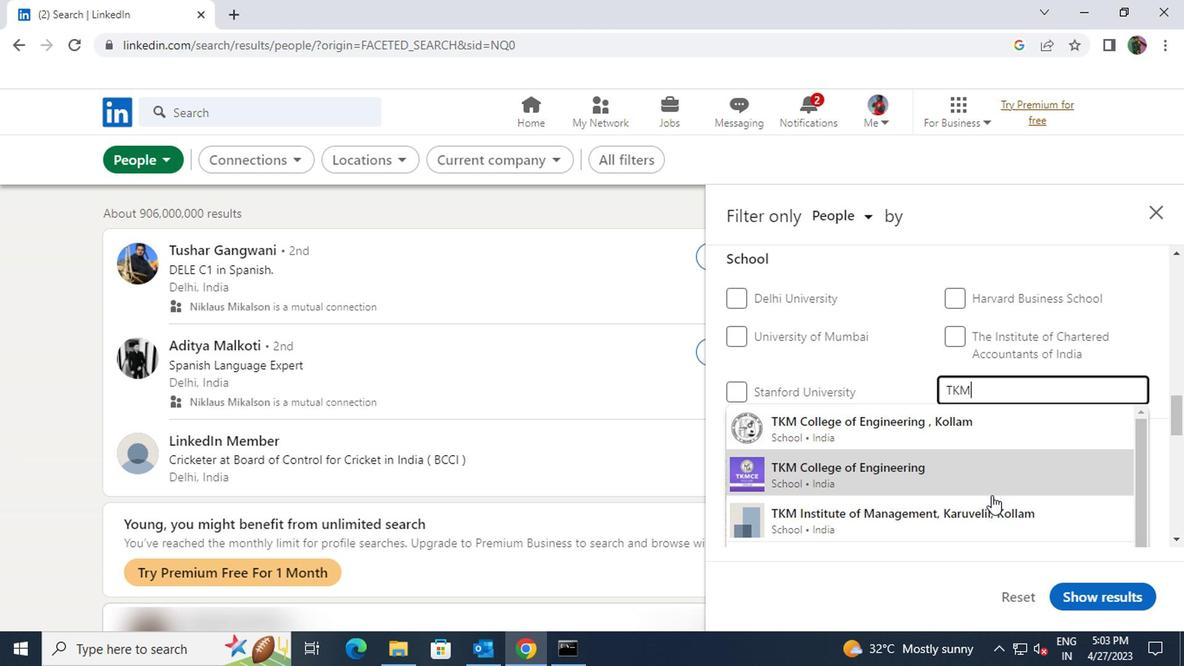 
Action: Mouse pressed left at (988, 500)
Screenshot: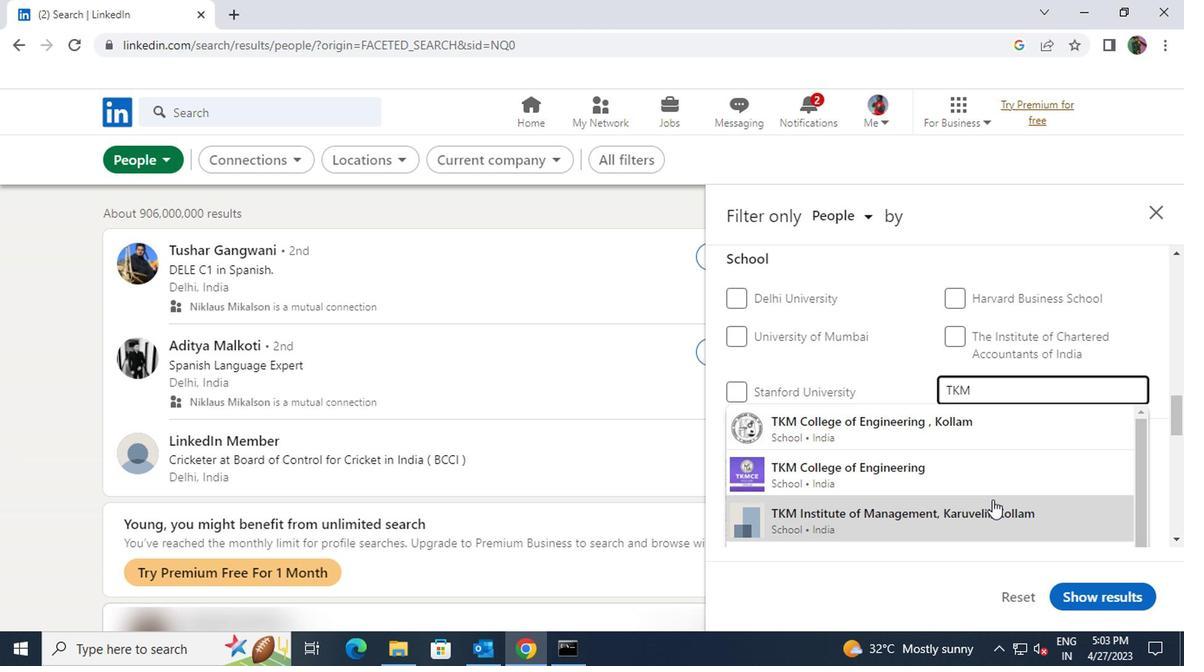 
Action: Mouse moved to (988, 499)
Screenshot: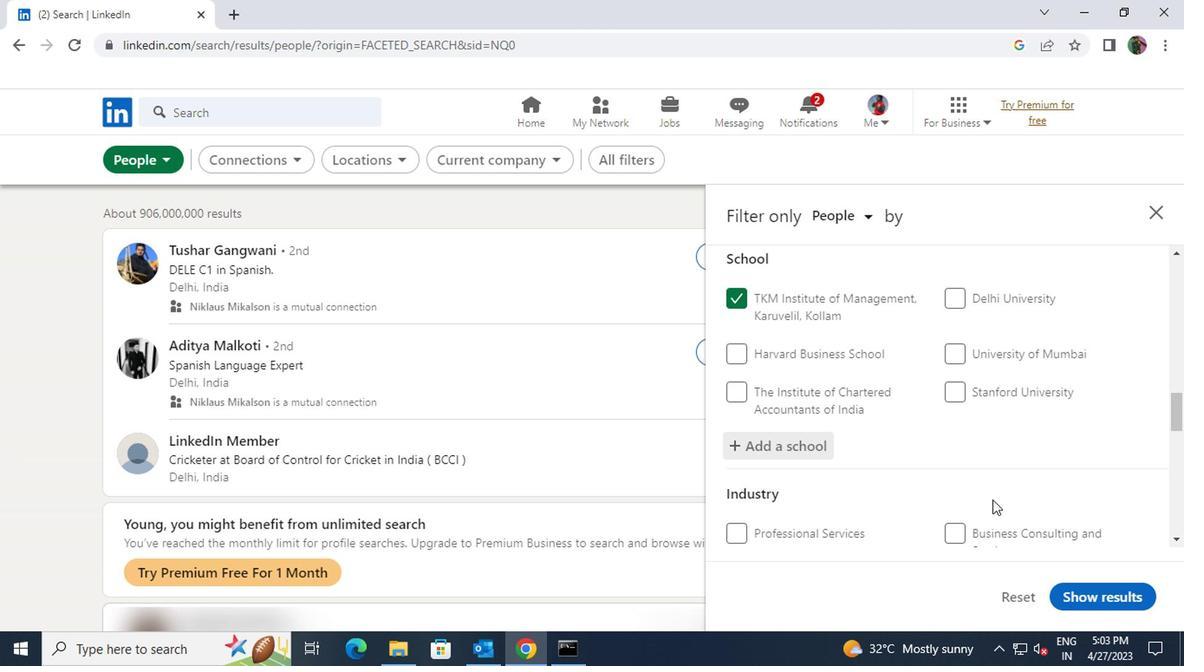 
Action: Mouse scrolled (988, 498) with delta (0, 0)
Screenshot: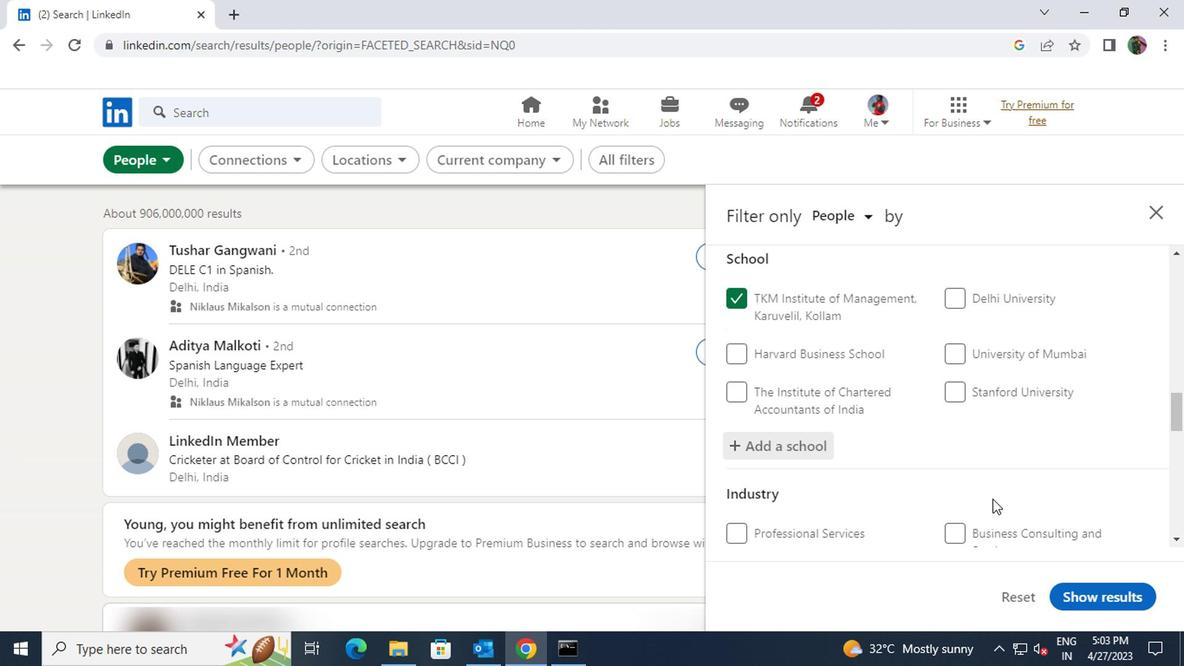
Action: Mouse moved to (988, 498)
Screenshot: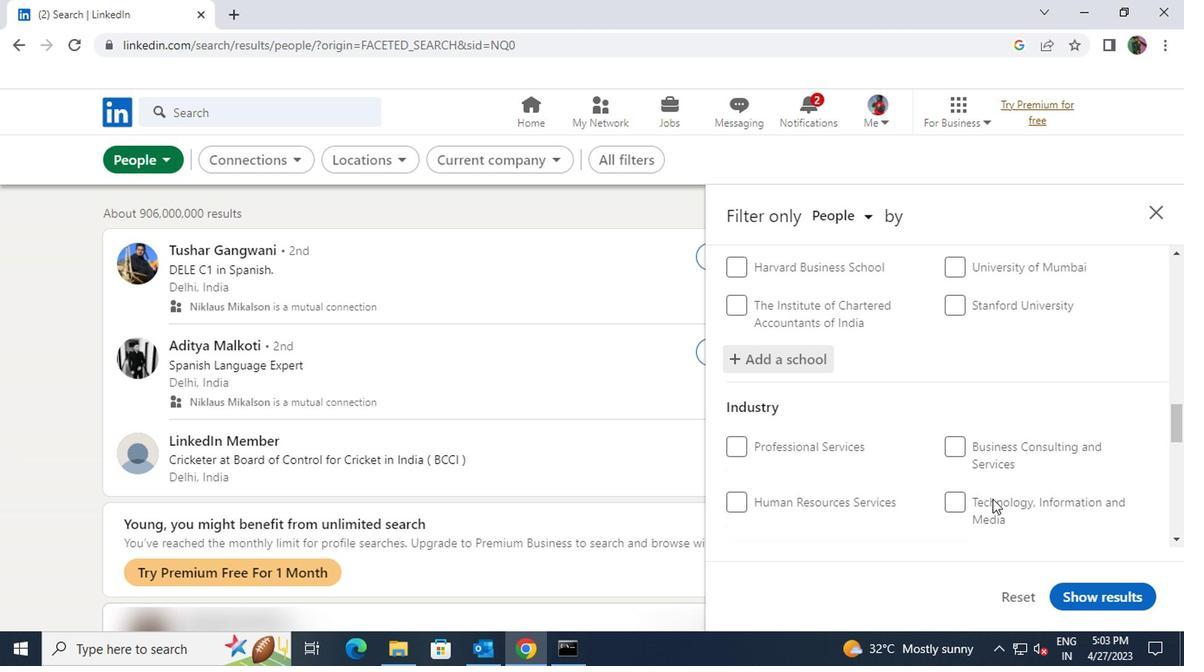 
Action: Mouse scrolled (988, 497) with delta (0, -1)
Screenshot: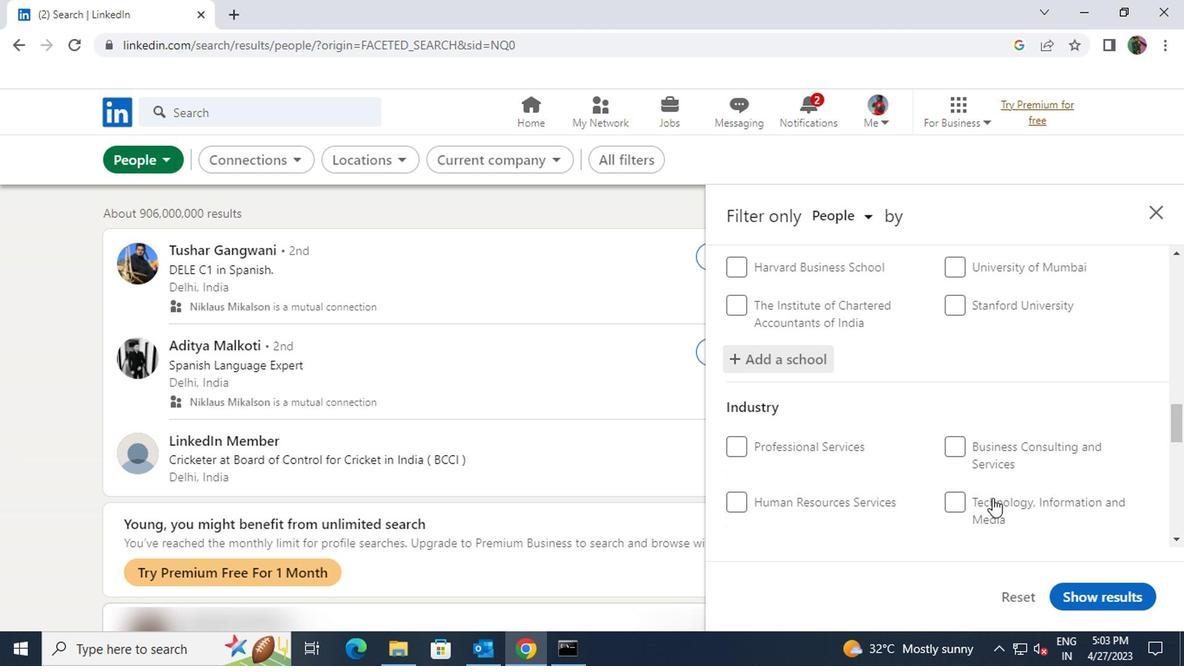 
Action: Mouse scrolled (988, 497) with delta (0, -1)
Screenshot: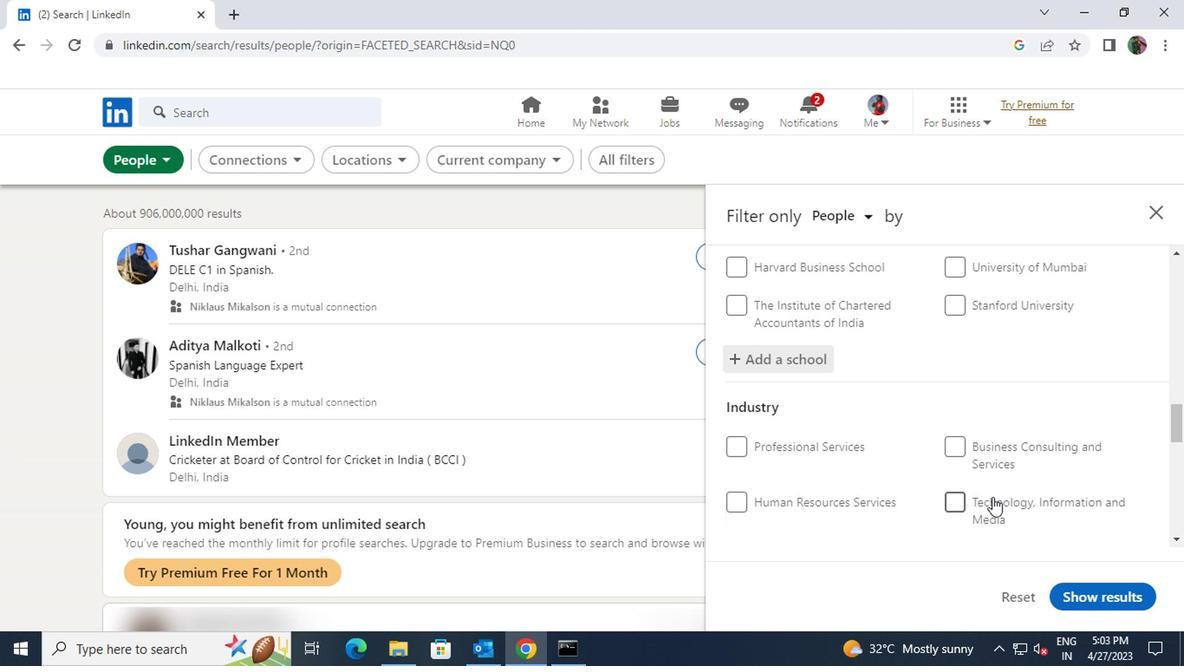 
Action: Mouse moved to (1007, 388)
Screenshot: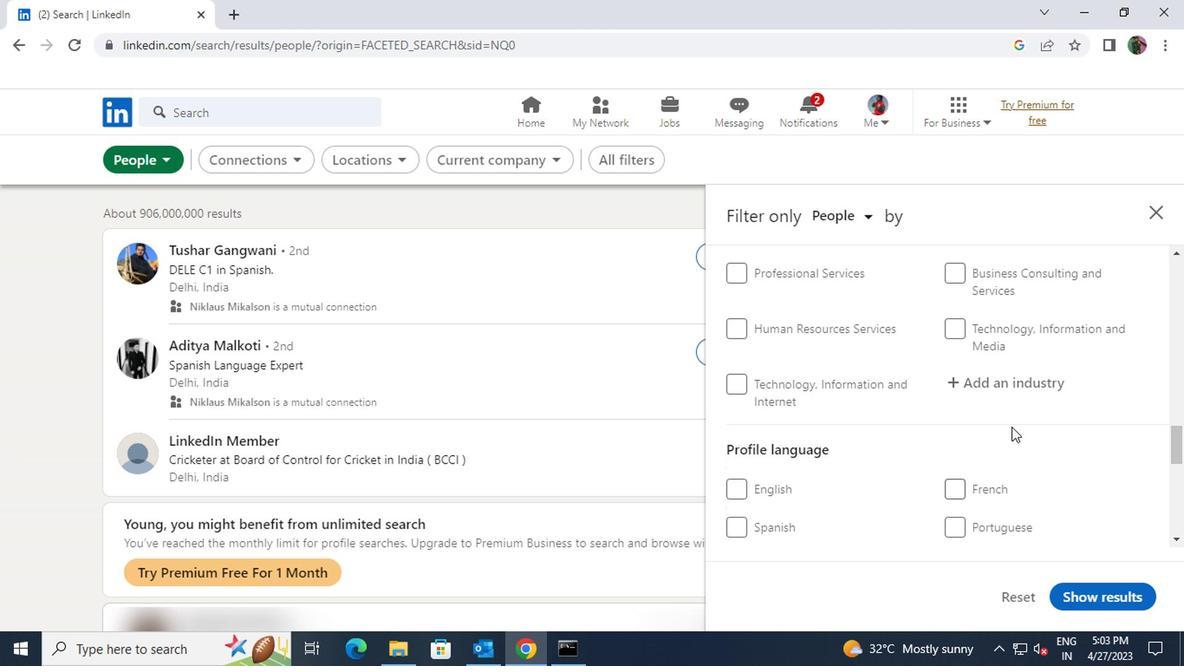 
Action: Mouse pressed left at (1007, 388)
Screenshot: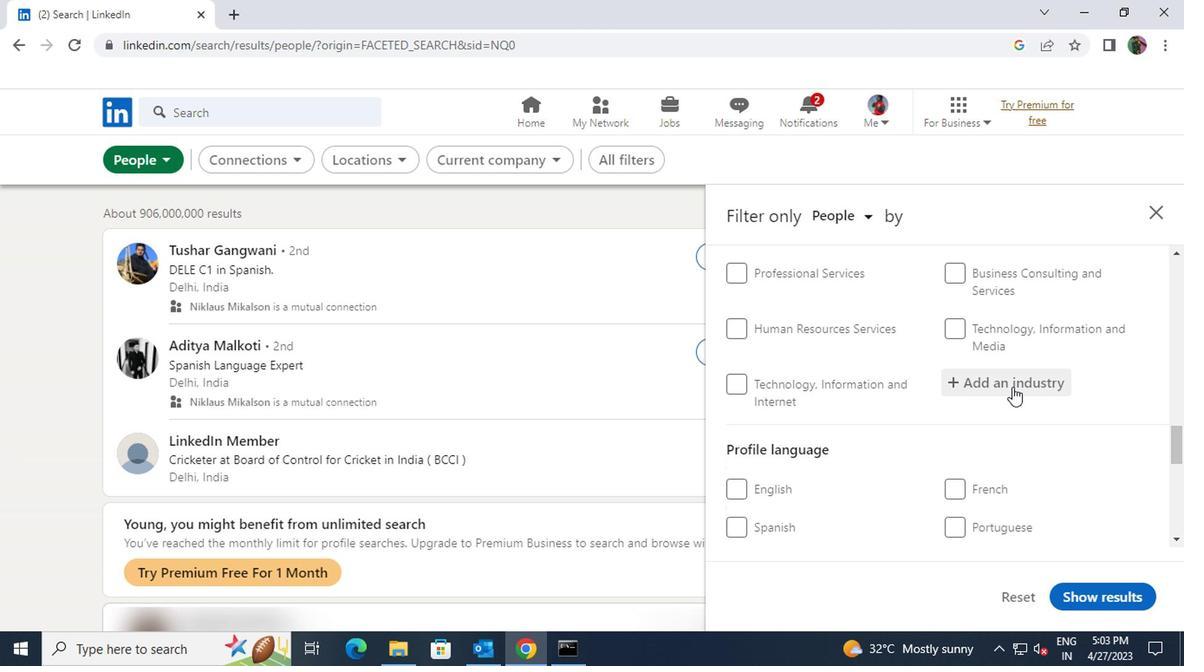 
Action: Key pressed <Key.shift>TEMP
Screenshot: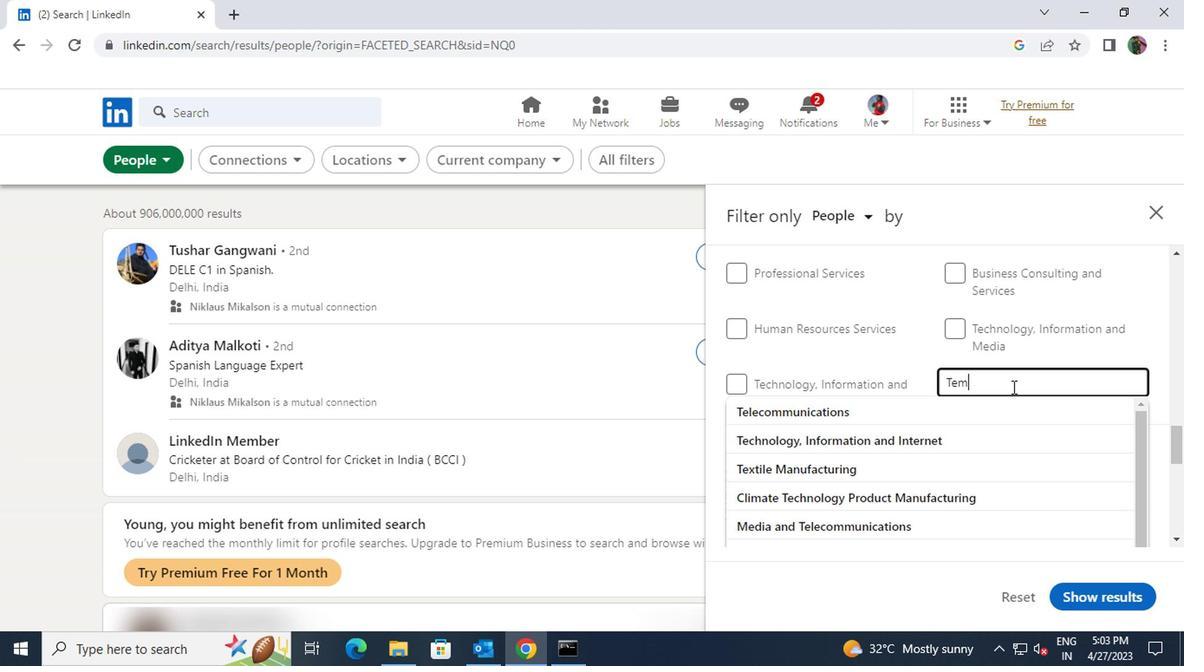 
Action: Mouse moved to (1002, 402)
Screenshot: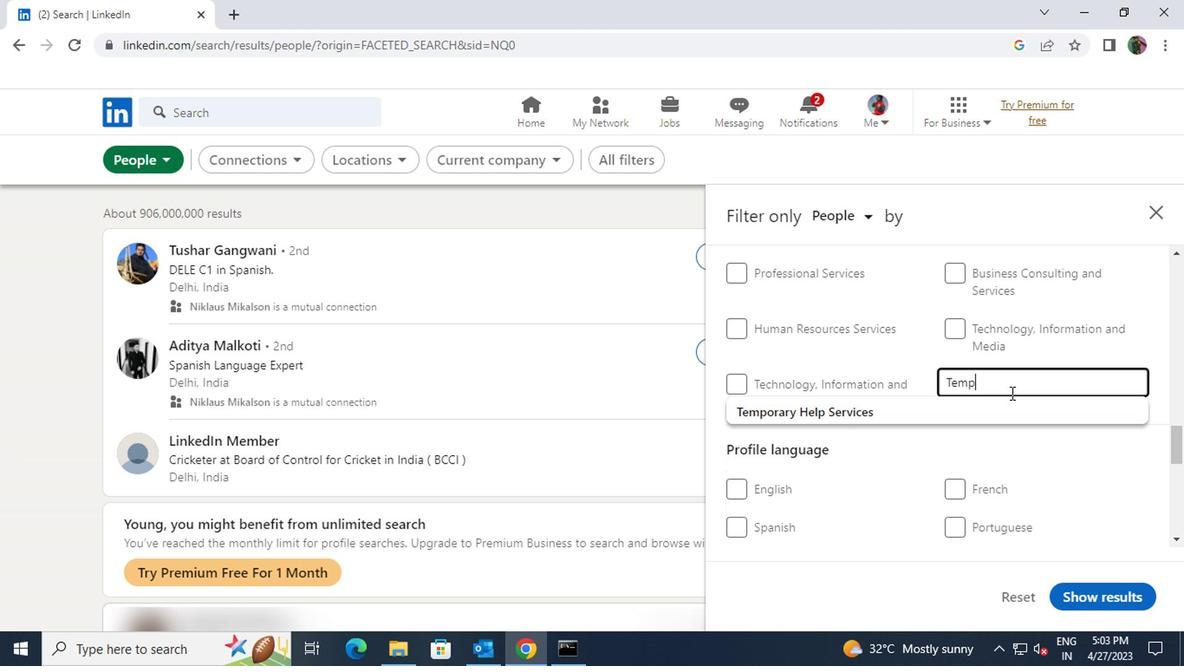 
Action: Mouse pressed left at (1002, 402)
Screenshot: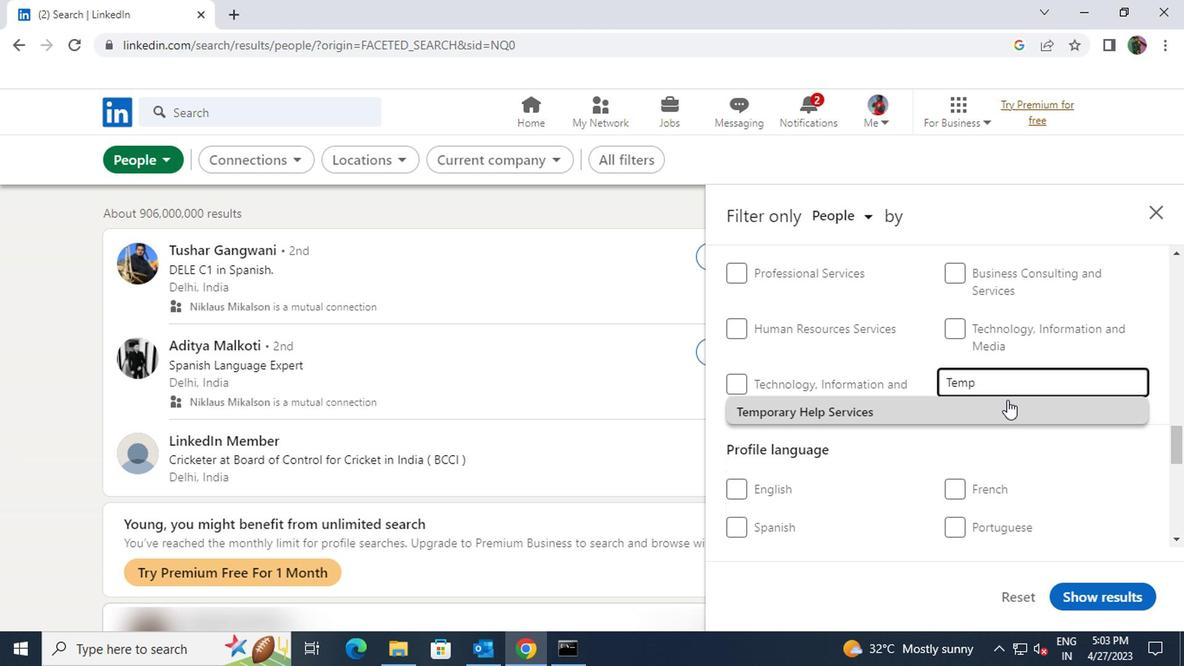 
Action: Mouse scrolled (1002, 401) with delta (0, 0)
Screenshot: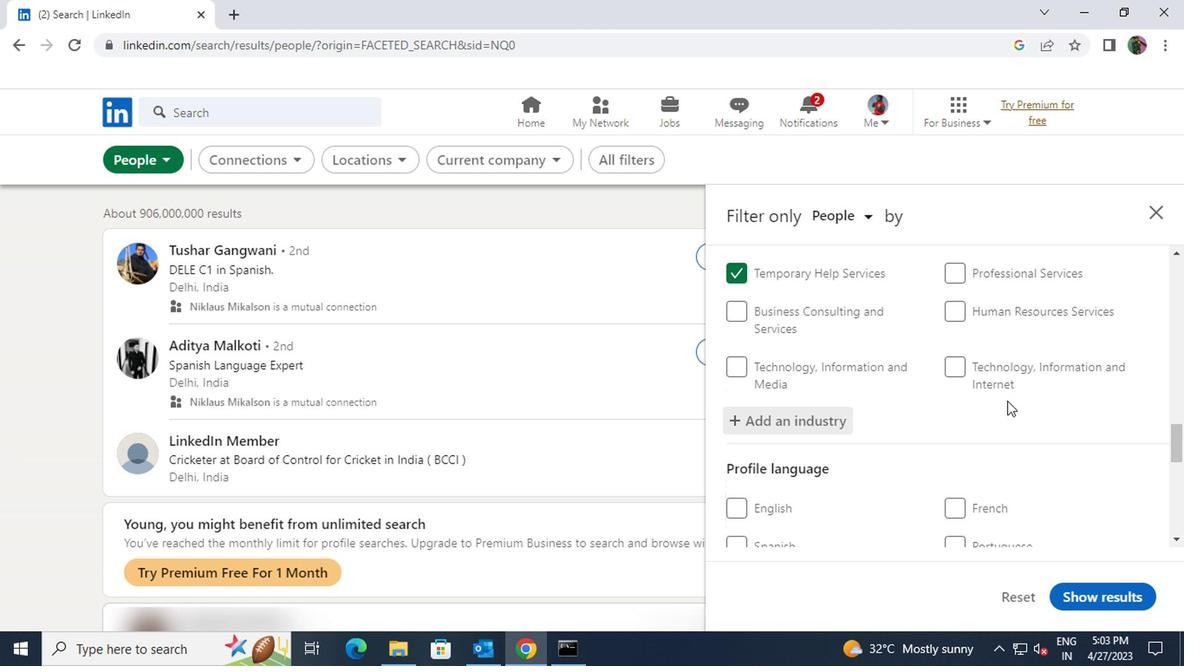 
Action: Mouse moved to (738, 456)
Screenshot: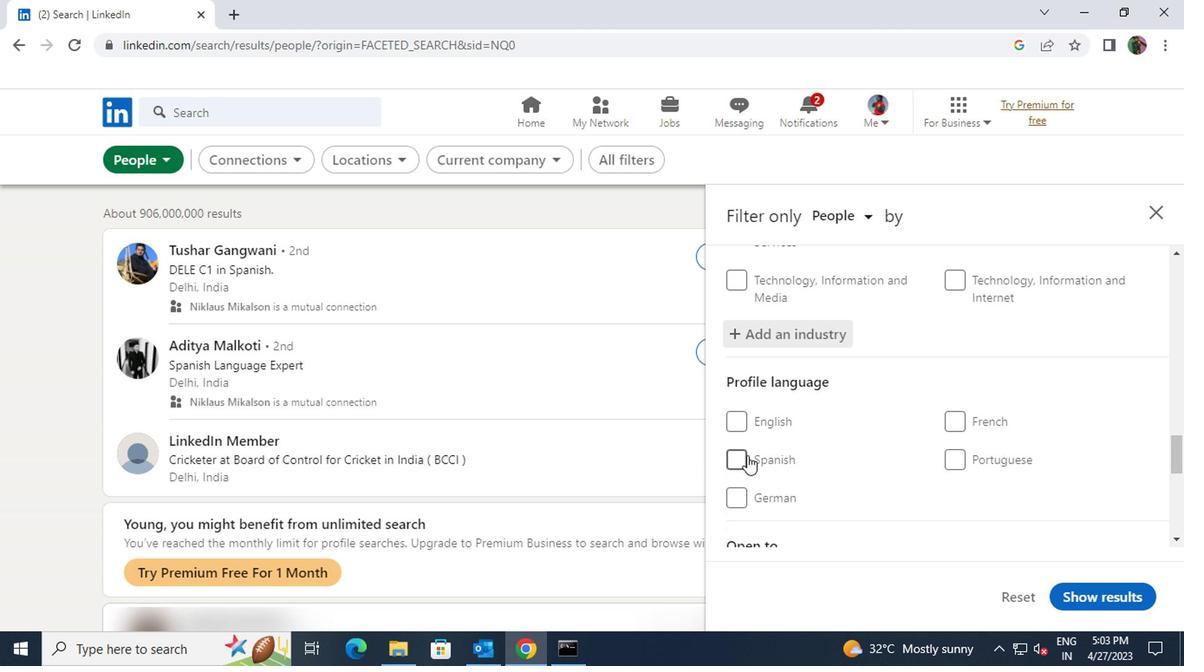
Action: Mouse pressed left at (738, 456)
Screenshot: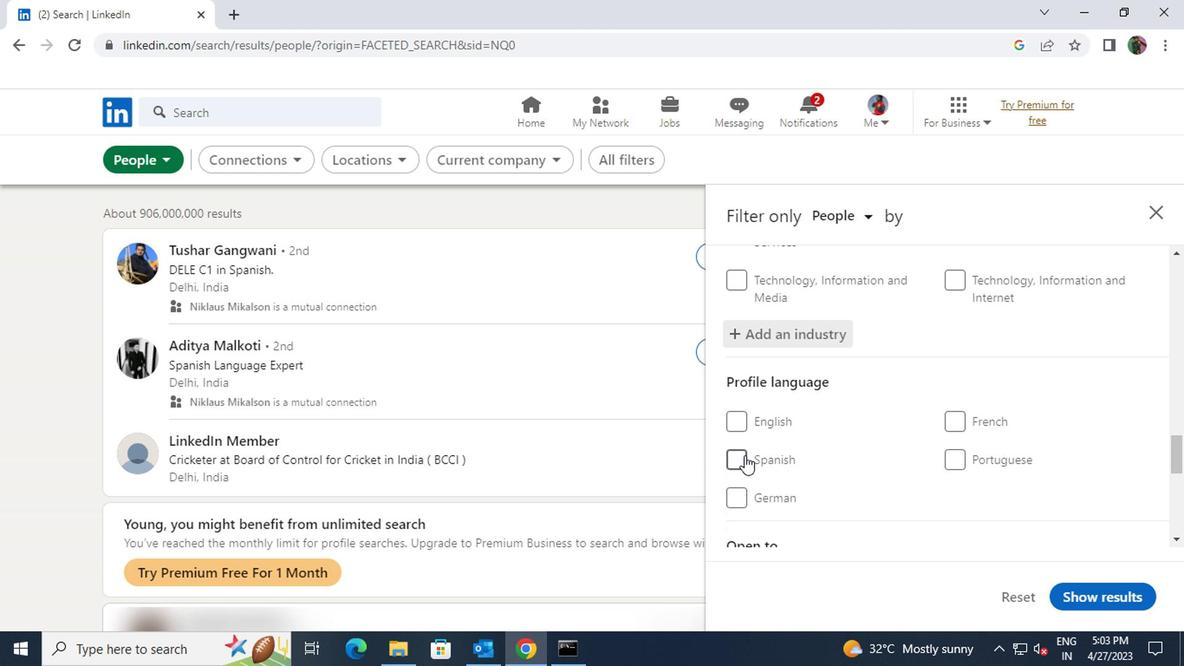 
Action: Mouse moved to (920, 460)
Screenshot: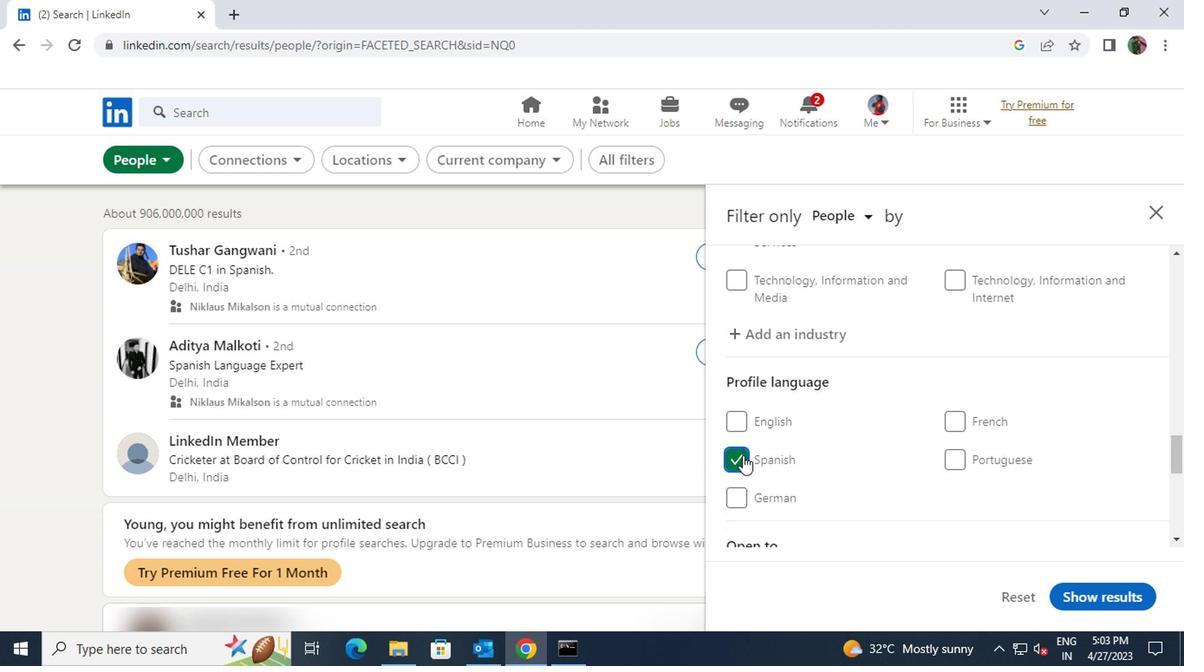 
Action: Mouse scrolled (920, 459) with delta (0, 0)
Screenshot: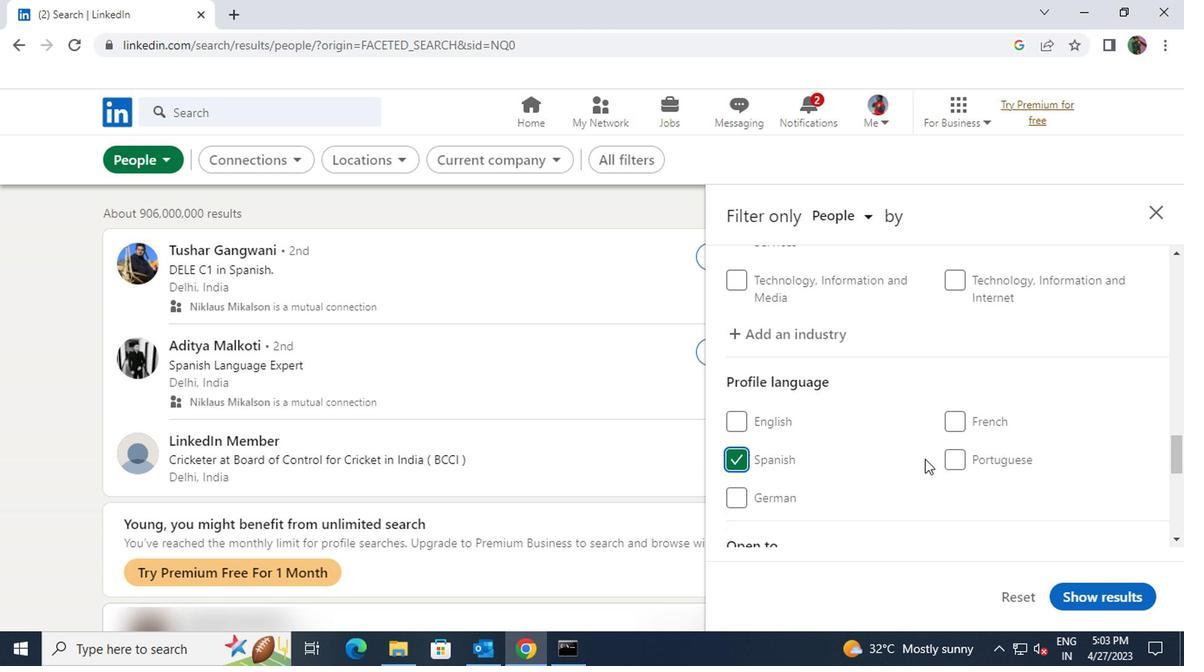 
Action: Mouse scrolled (920, 459) with delta (0, 0)
Screenshot: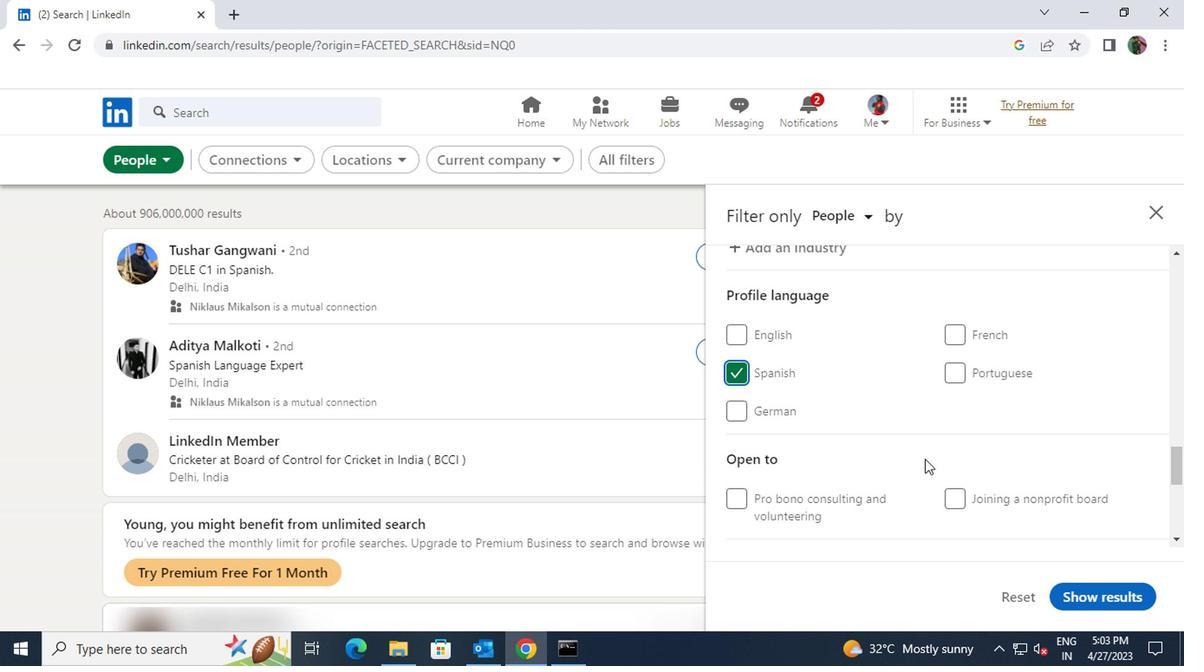 
Action: Mouse scrolled (920, 459) with delta (0, 0)
Screenshot: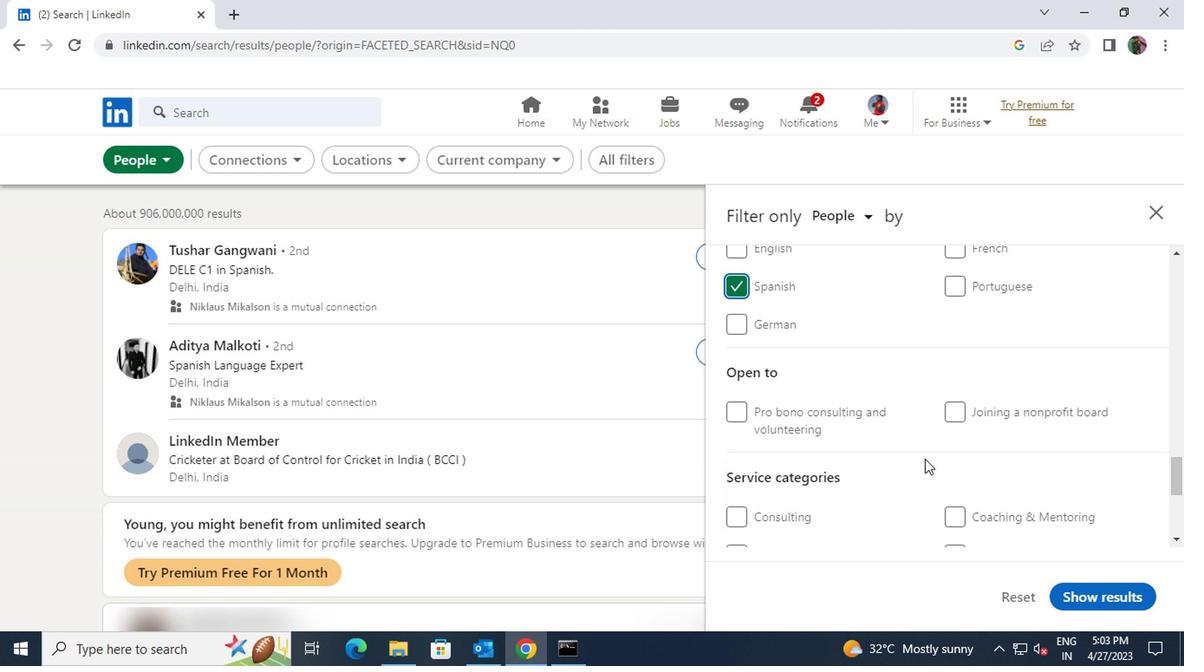 
Action: Mouse moved to (955, 500)
Screenshot: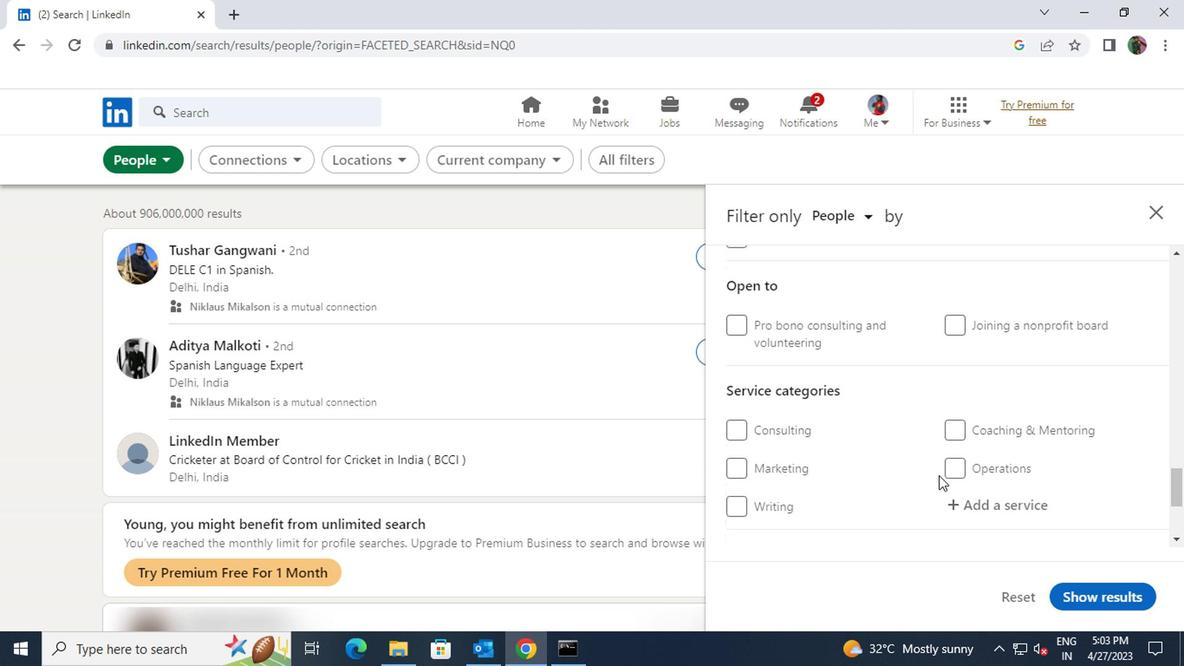 
Action: Mouse pressed left at (955, 500)
Screenshot: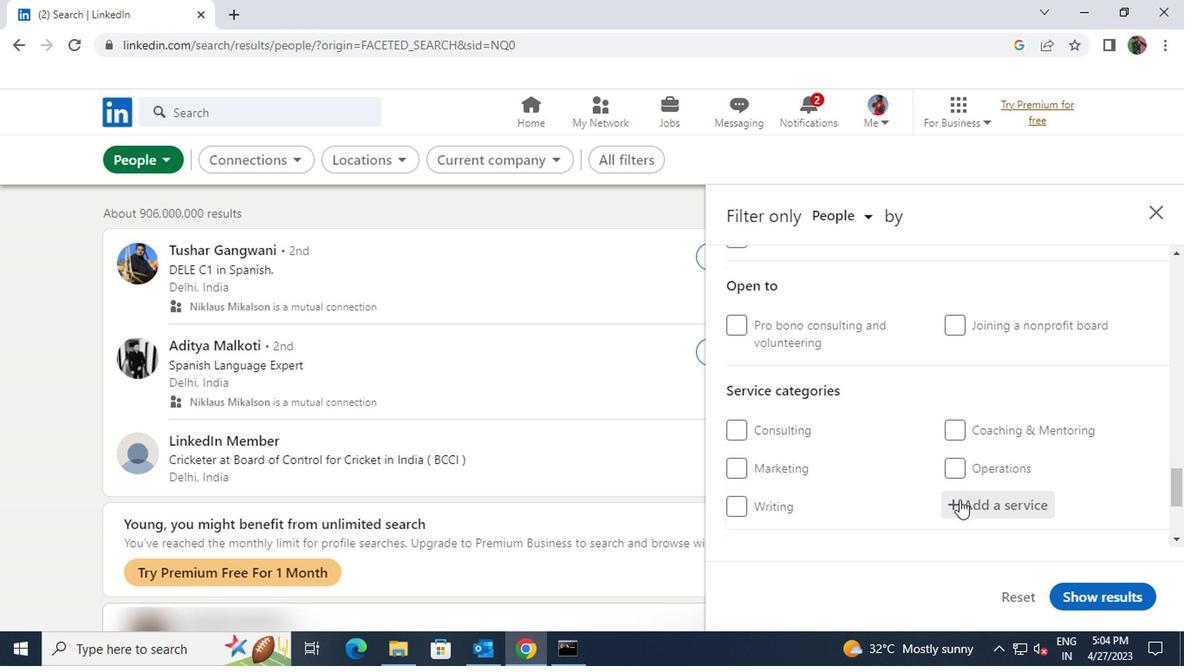 
Action: Key pressed <Key.shift>BUSINESS<Key.space><Key.shift>LAW
Screenshot: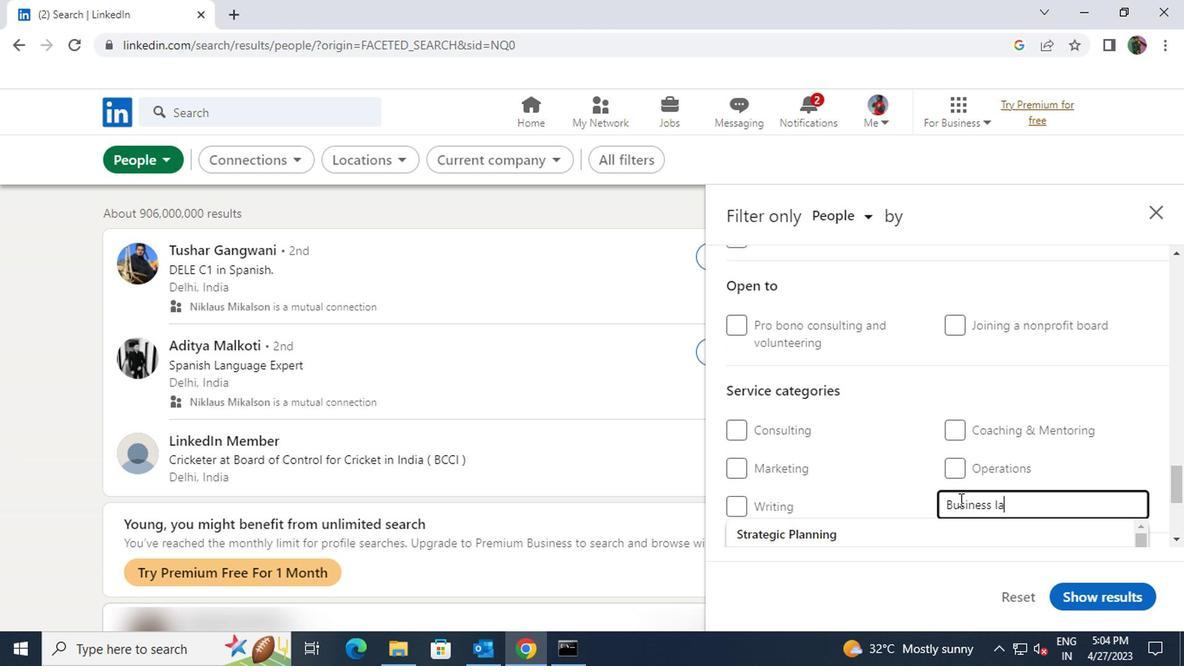 
Action: Mouse moved to (947, 520)
Screenshot: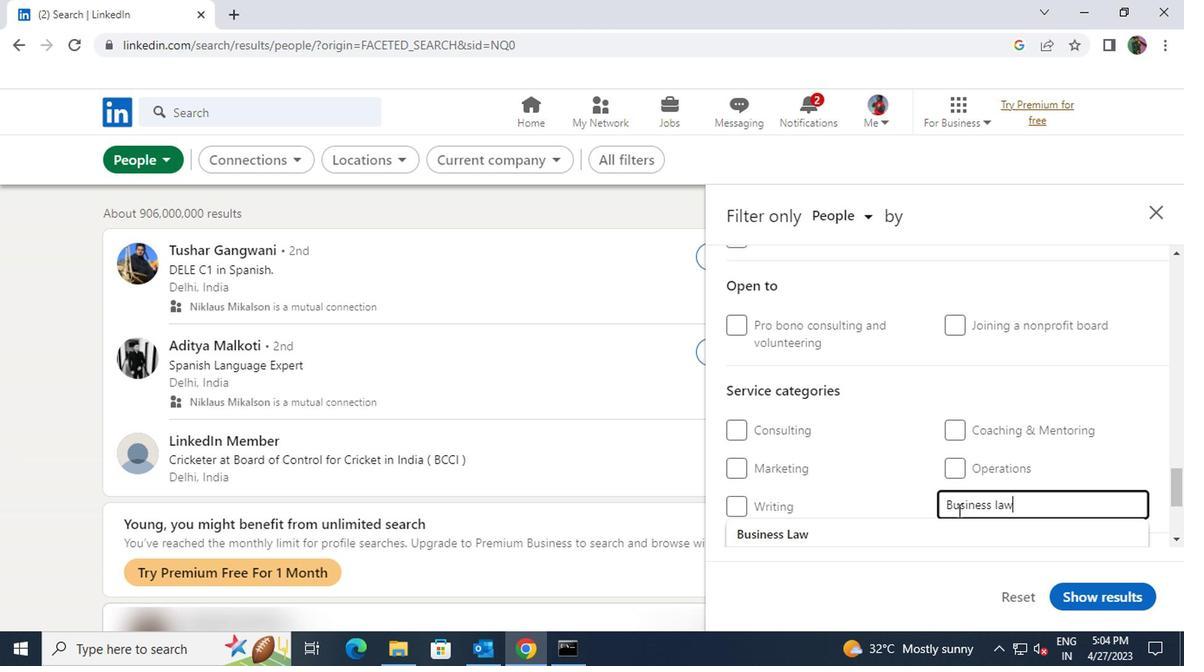 
Action: Mouse pressed left at (947, 520)
Screenshot: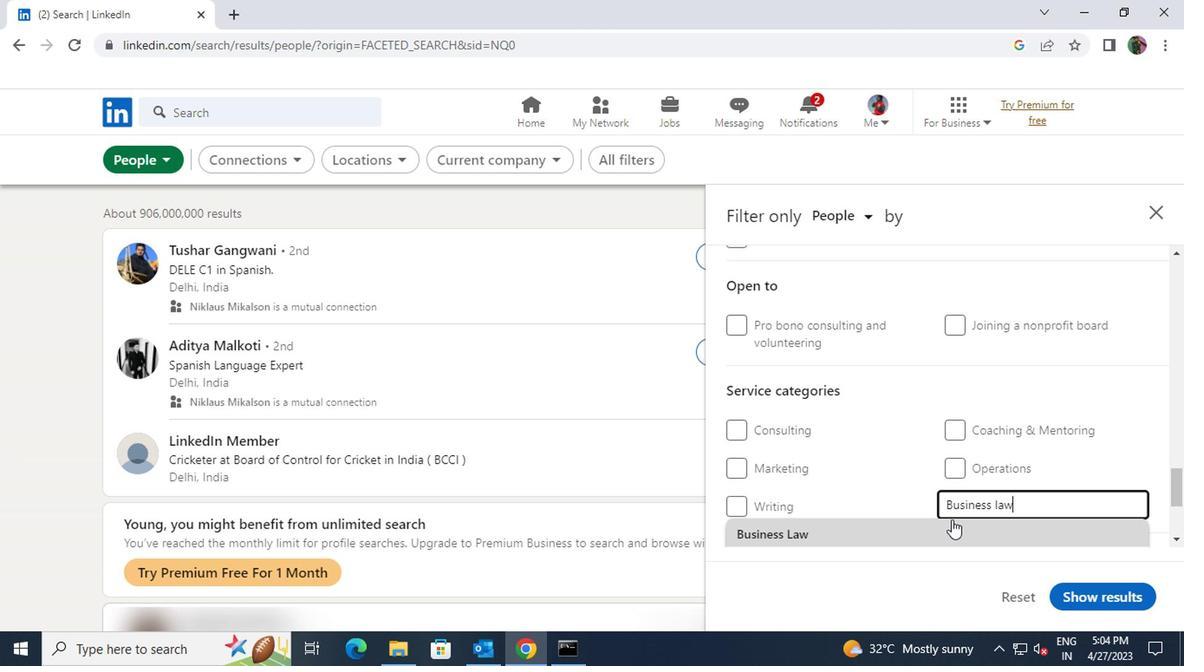 
Action: Mouse scrolled (947, 519) with delta (0, 0)
Screenshot: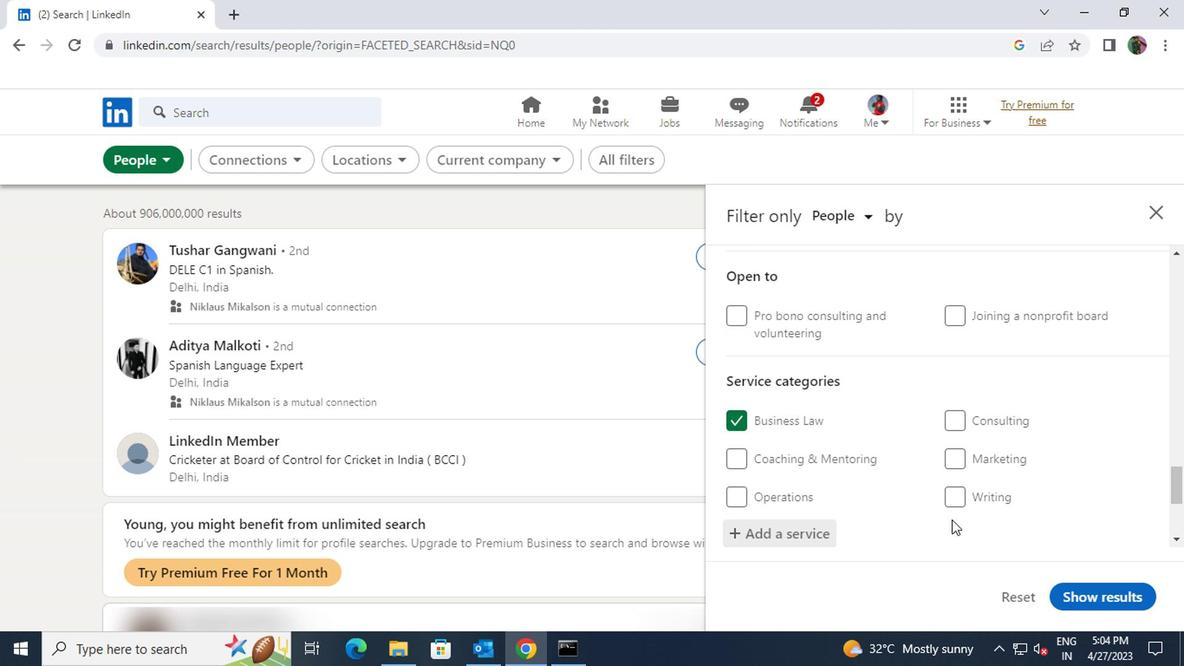 
Action: Mouse scrolled (947, 519) with delta (0, 0)
Screenshot: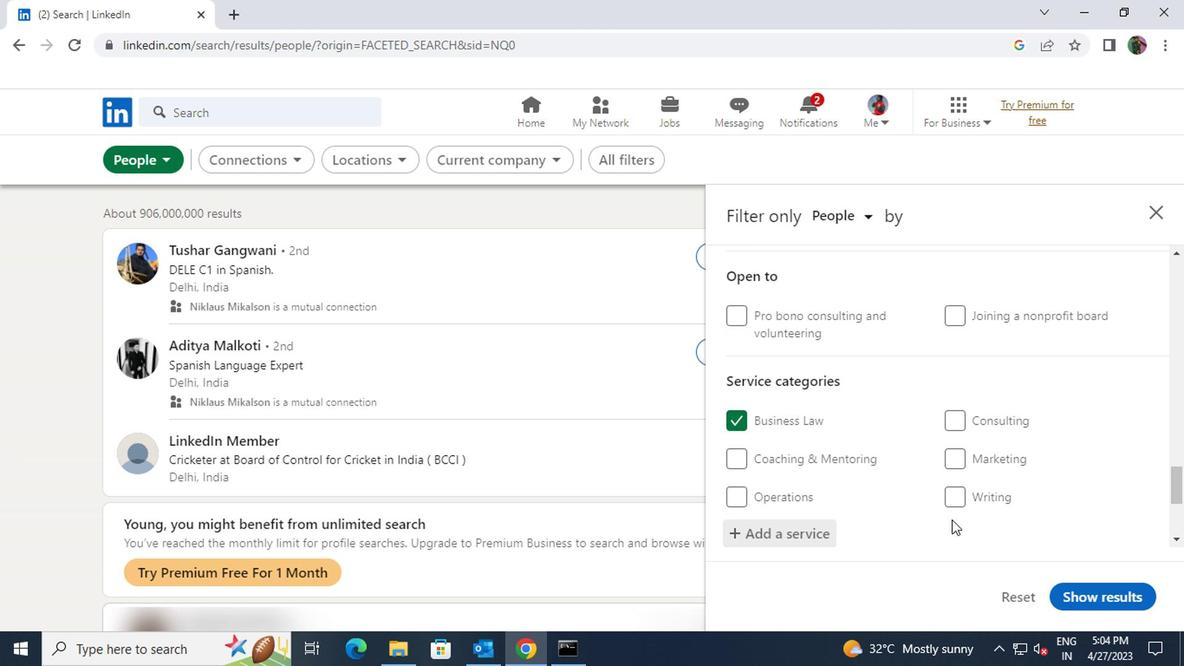 
Action: Mouse moved to (915, 516)
Screenshot: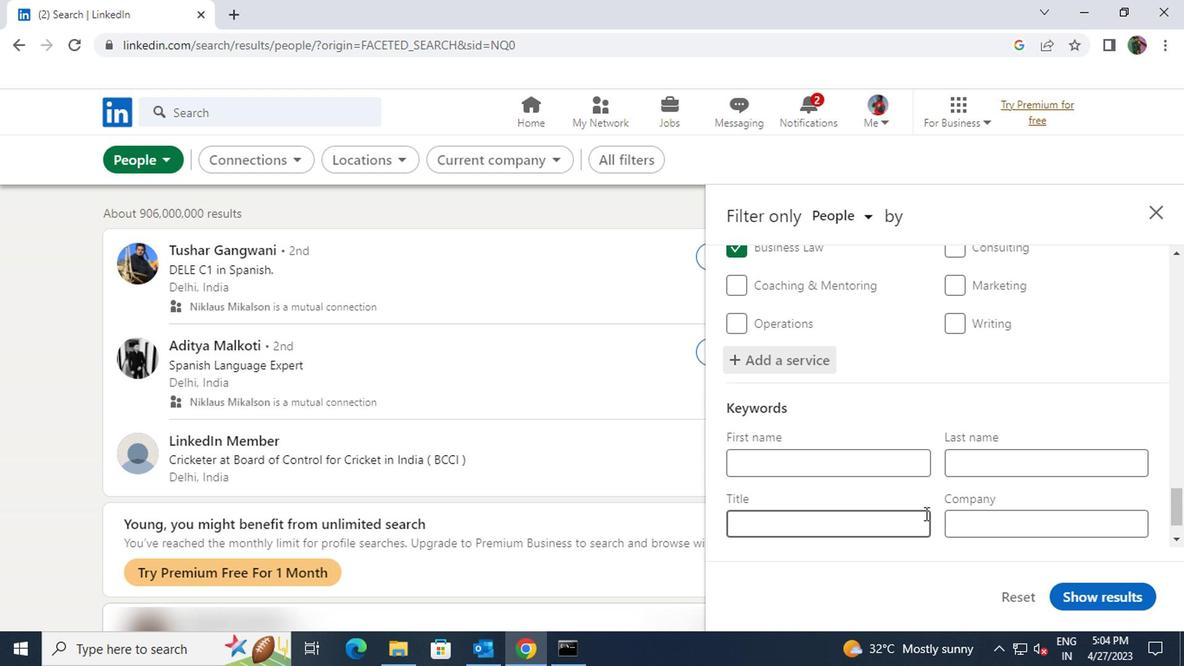 
Action: Mouse pressed left at (915, 516)
Screenshot: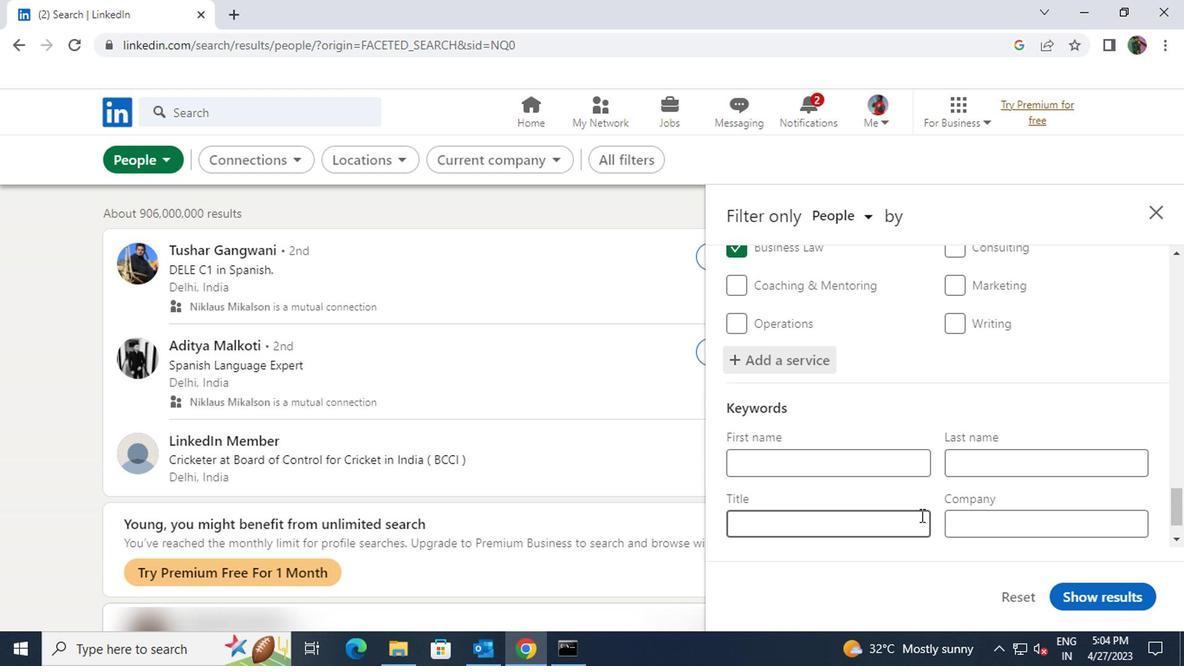 
Action: Key pressed <Key.shift>DOG<Key.space><Key.shift>WALKER
Screenshot: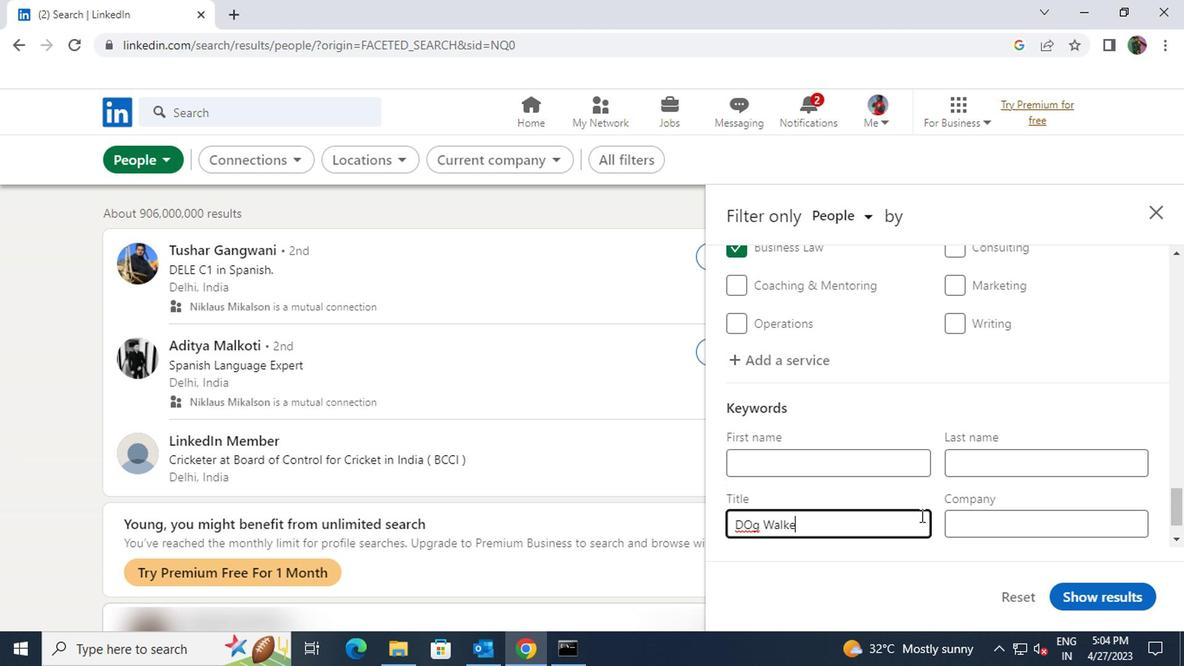 
Action: Mouse moved to (870, 524)
Screenshot: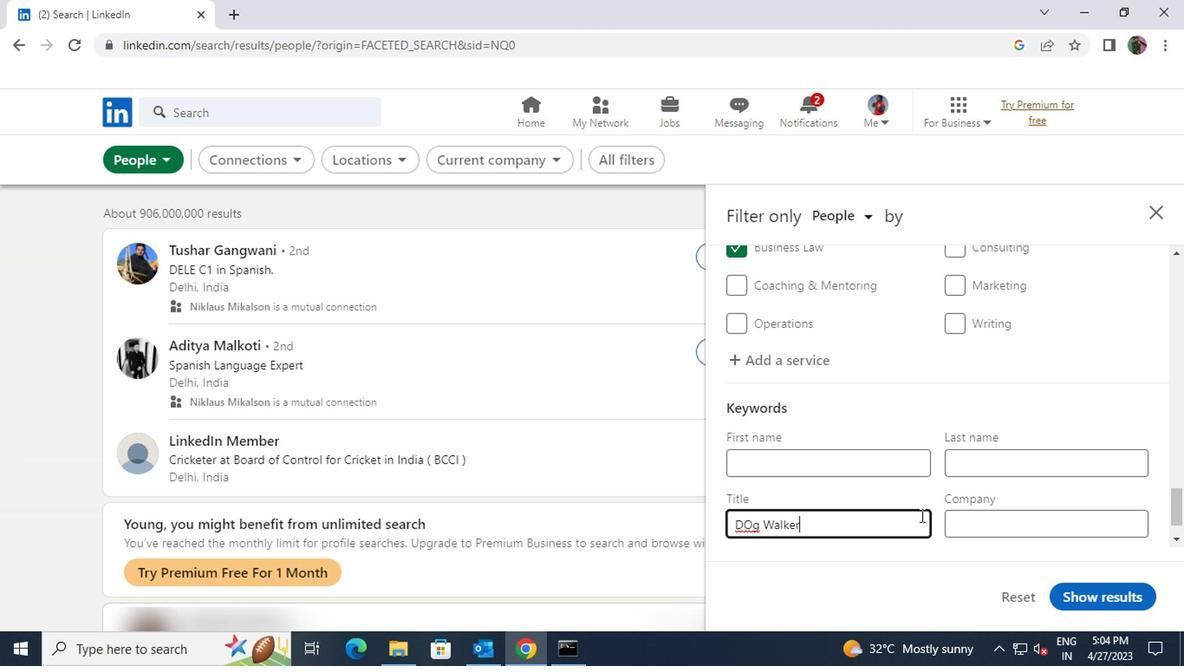 
Action: Key pressed /<Key.shift>PET<Key.space><Key.shift>SITTER
Screenshot: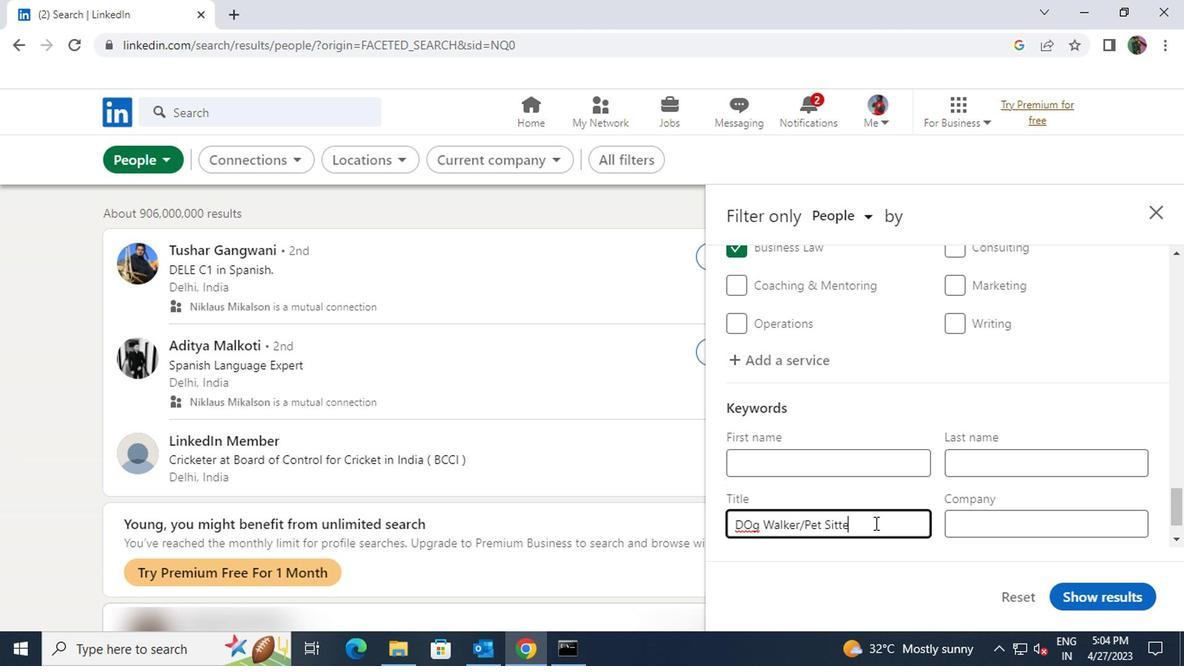 
Action: Mouse moved to (1078, 593)
Screenshot: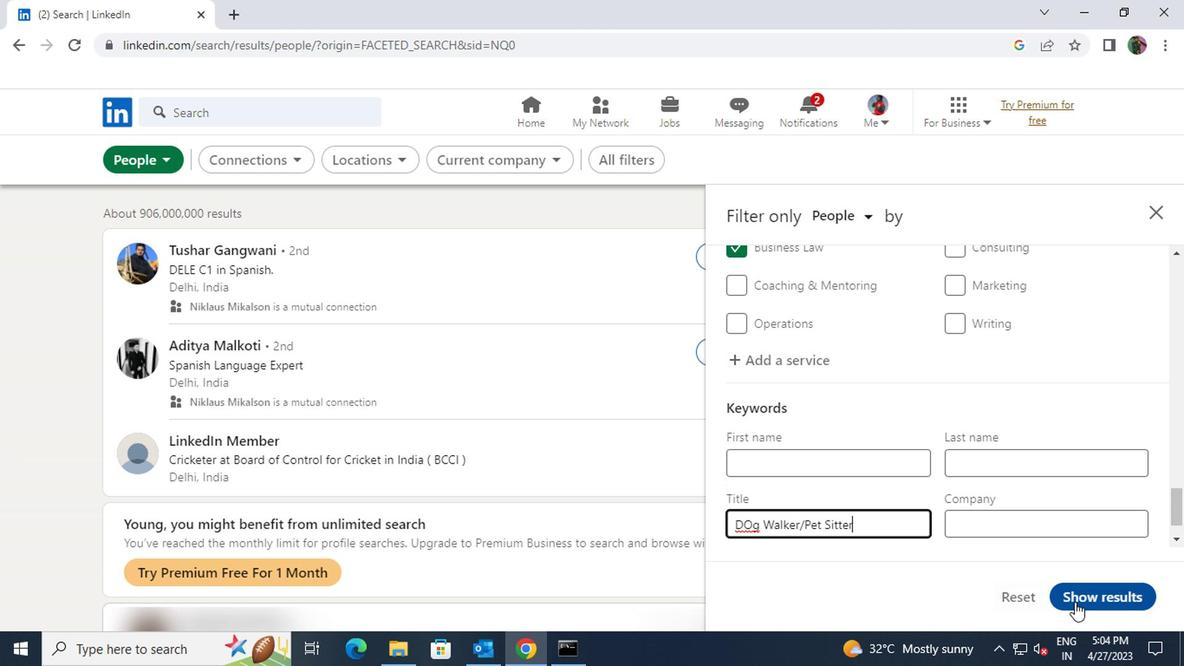 
Action: Mouse pressed left at (1078, 593)
Screenshot: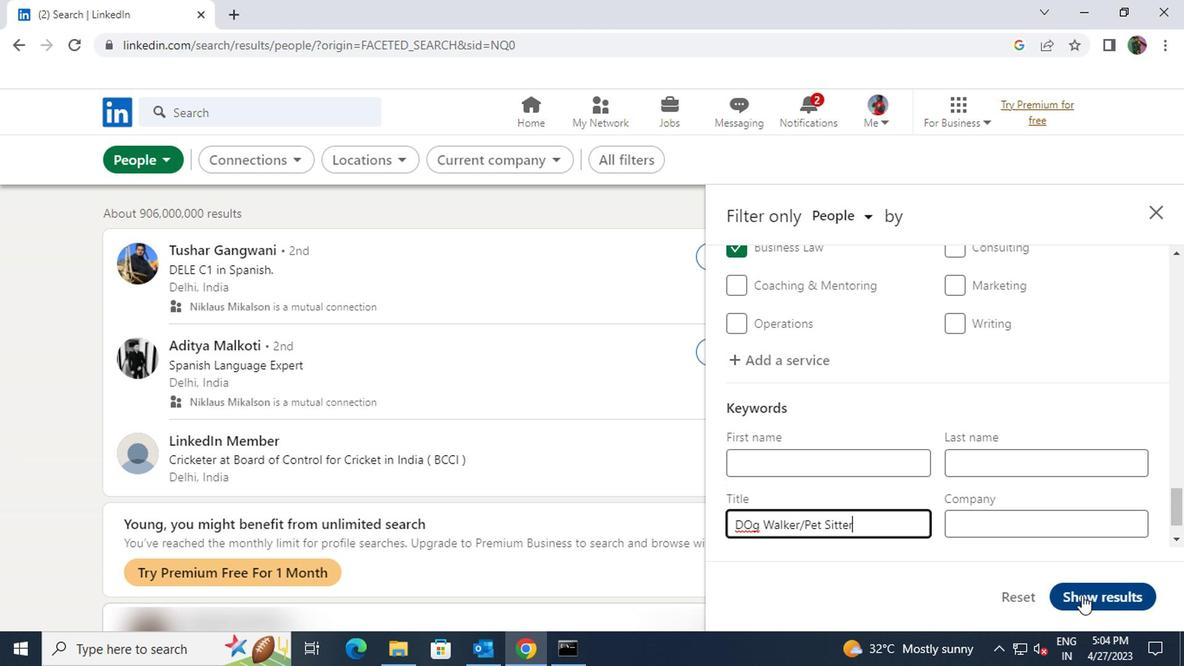 
